Task: Find connections with filter location Paty do Alferes with filter topic #futurewith filter profile language French with filter current company Trinity Life Sciences with filter school KIET Group of Institutions with filter industry Waste Treatment and Disposal with filter service category Resume Writing with filter keywords title Life Coach
Action: Mouse moved to (236, 295)
Screenshot: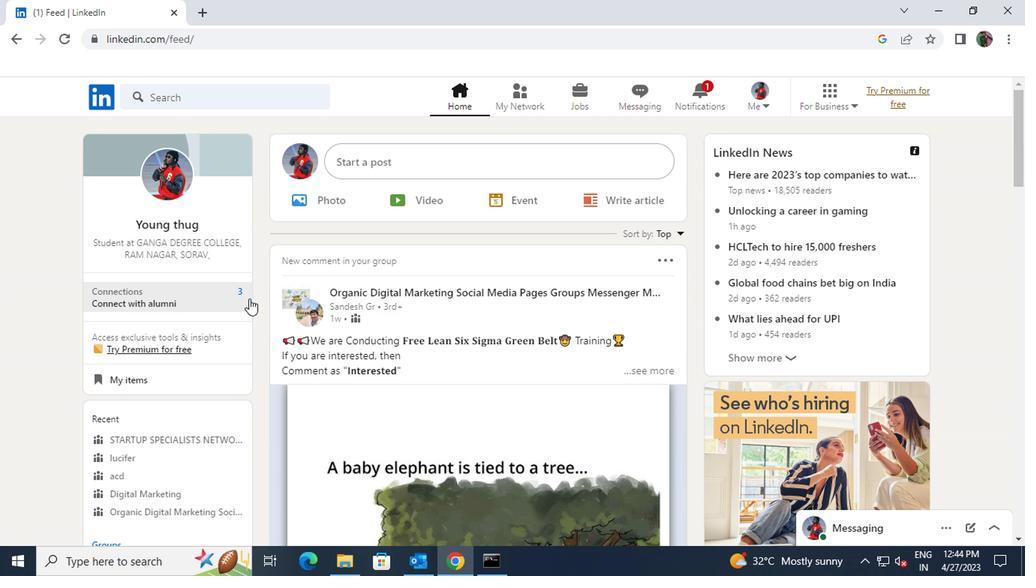 
Action: Mouse pressed left at (236, 295)
Screenshot: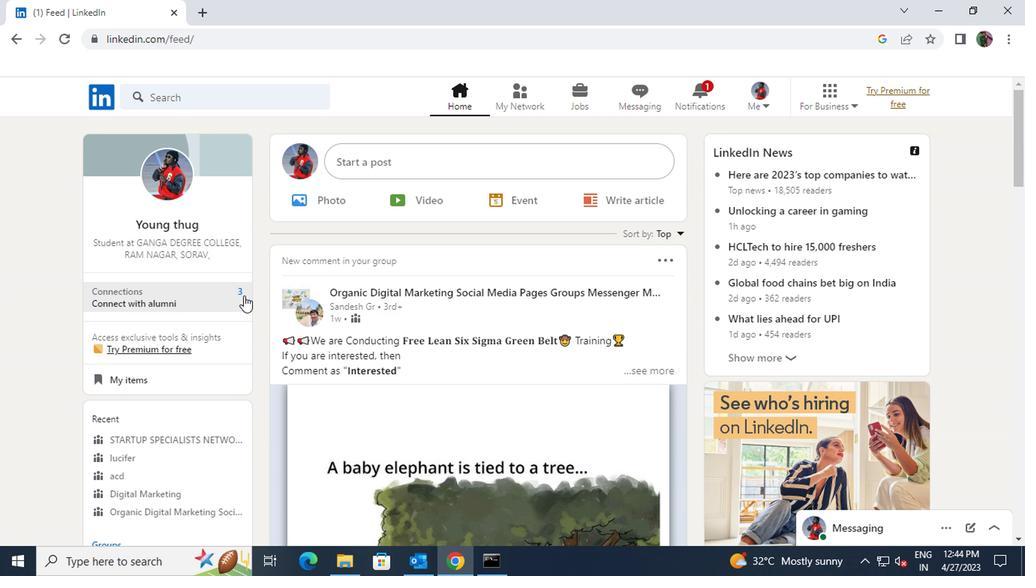 
Action: Mouse moved to (226, 184)
Screenshot: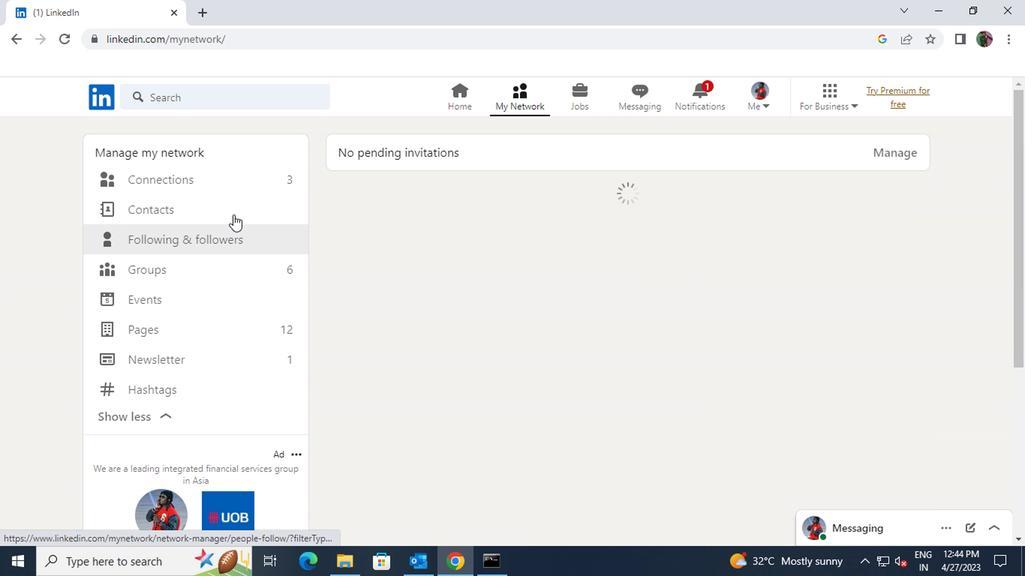 
Action: Mouse pressed left at (226, 184)
Screenshot: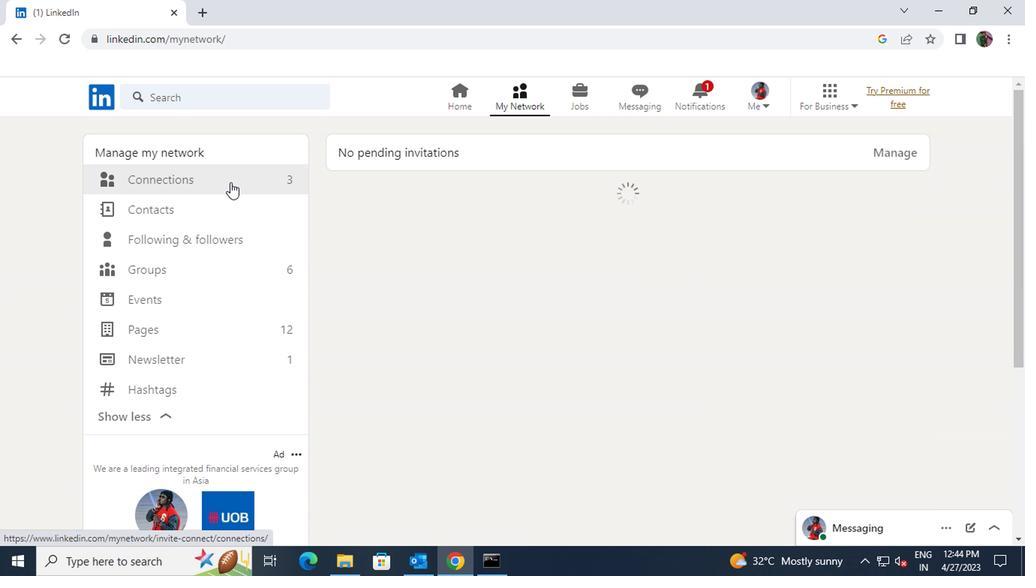 
Action: Mouse moved to (580, 178)
Screenshot: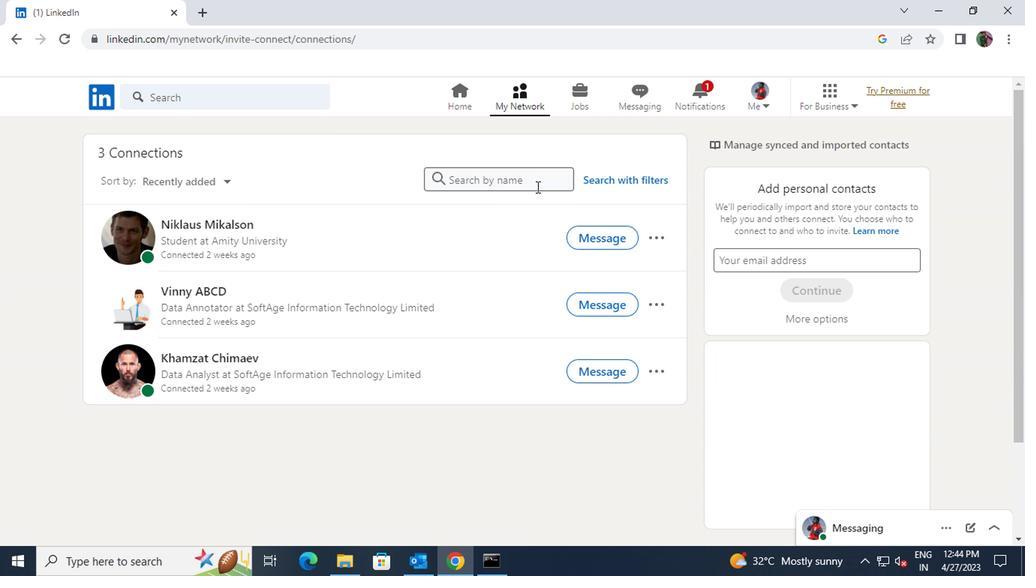
Action: Mouse pressed left at (580, 178)
Screenshot: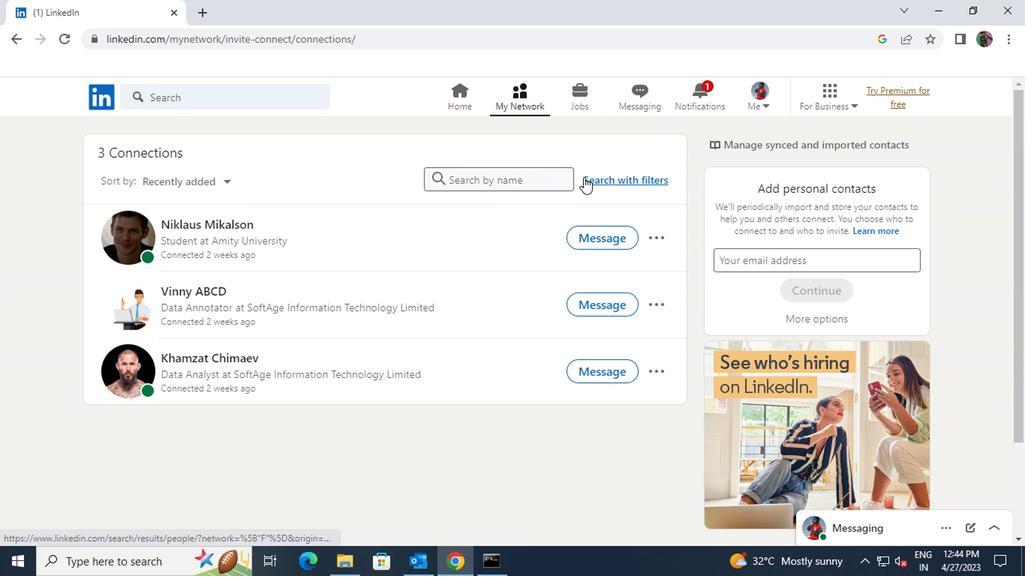 
Action: Mouse moved to (568, 141)
Screenshot: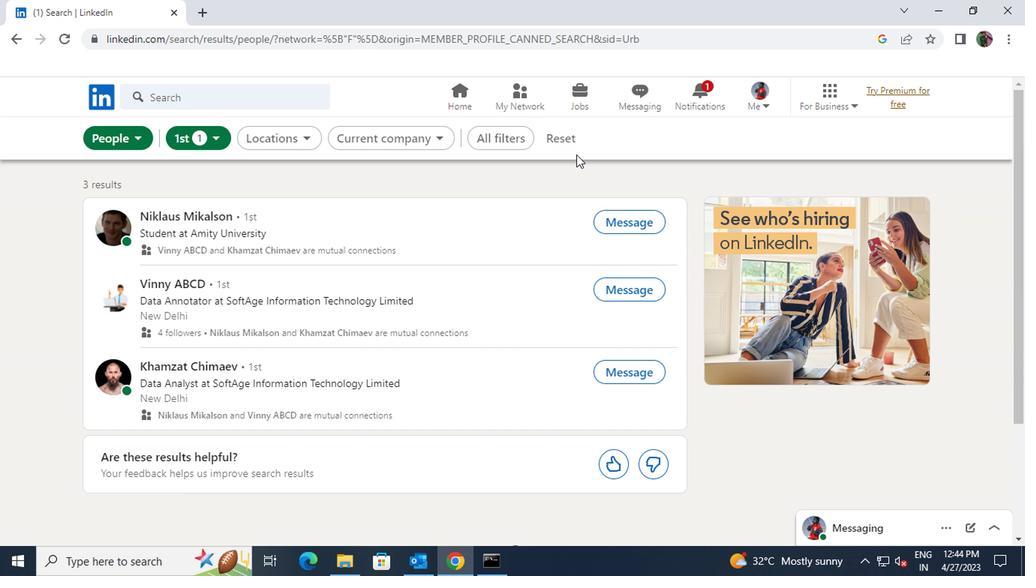 
Action: Mouse pressed left at (568, 141)
Screenshot: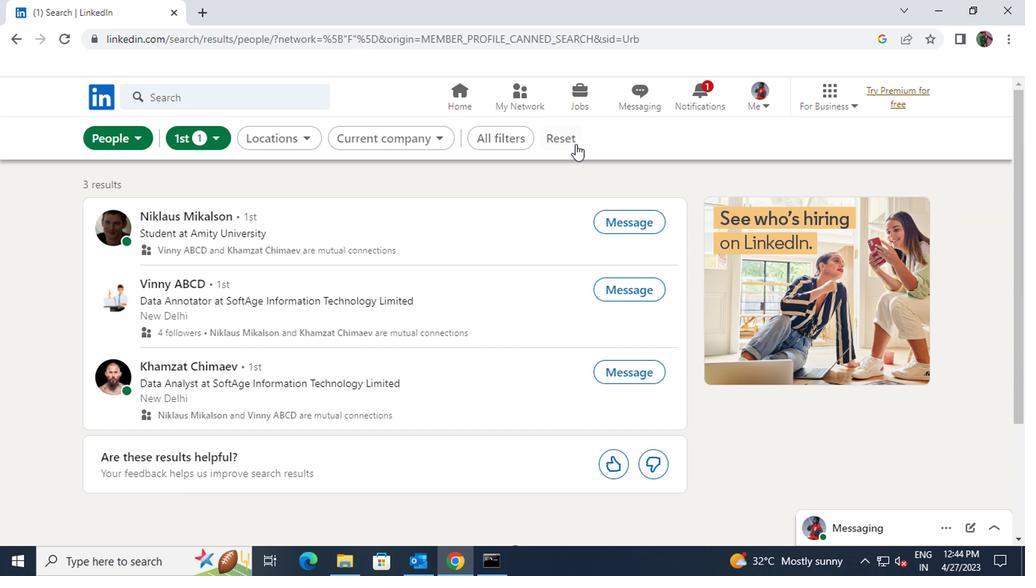 
Action: Mouse moved to (549, 137)
Screenshot: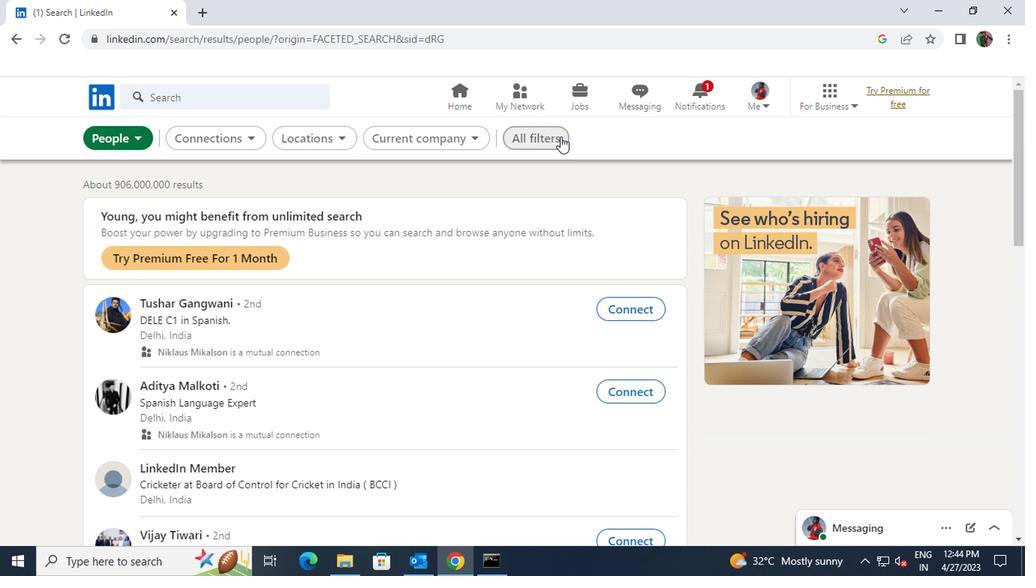 
Action: Mouse pressed left at (549, 137)
Screenshot: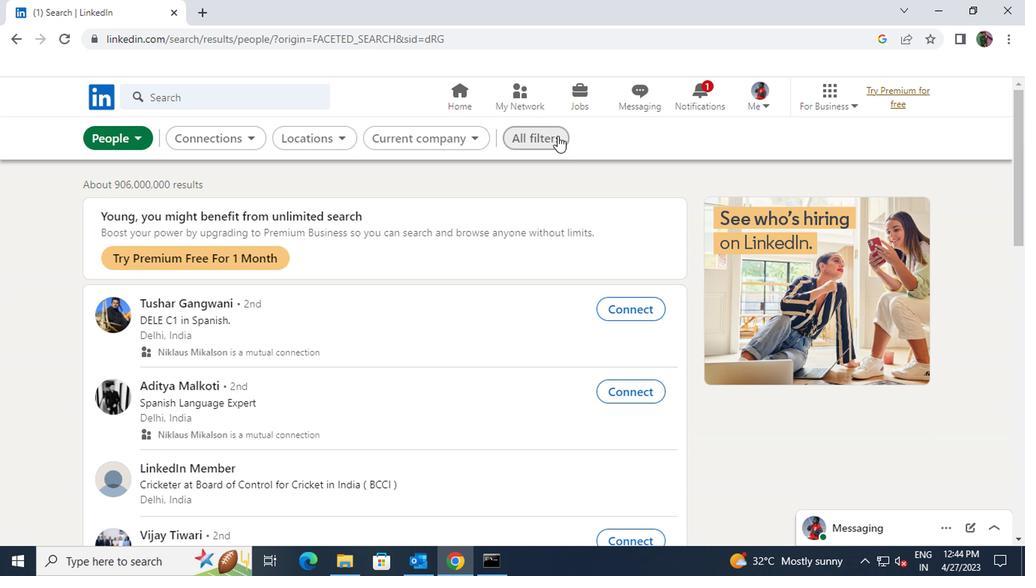 
Action: Mouse moved to (707, 289)
Screenshot: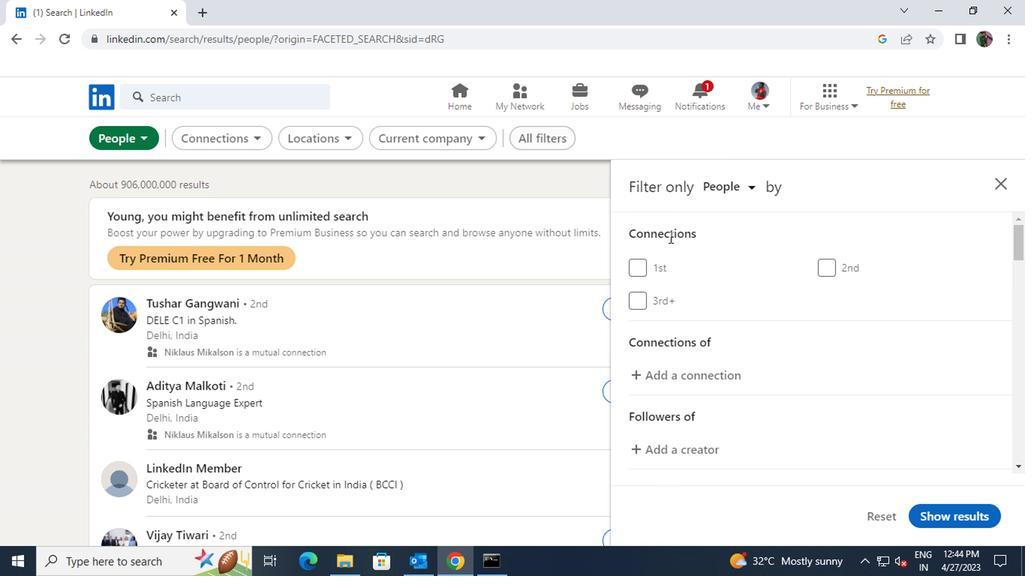 
Action: Mouse scrolled (707, 288) with delta (0, 0)
Screenshot: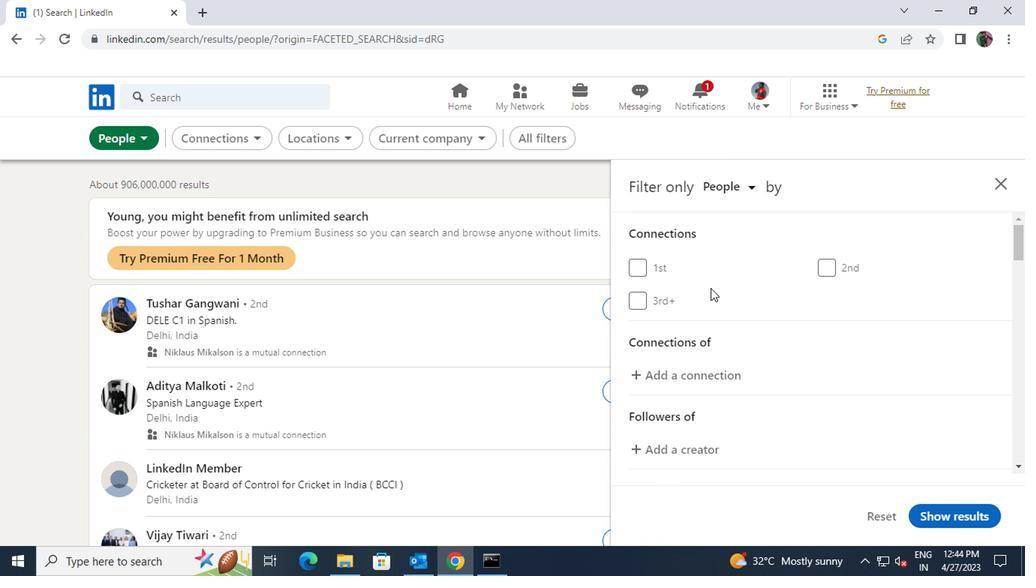 
Action: Mouse scrolled (707, 288) with delta (0, 0)
Screenshot: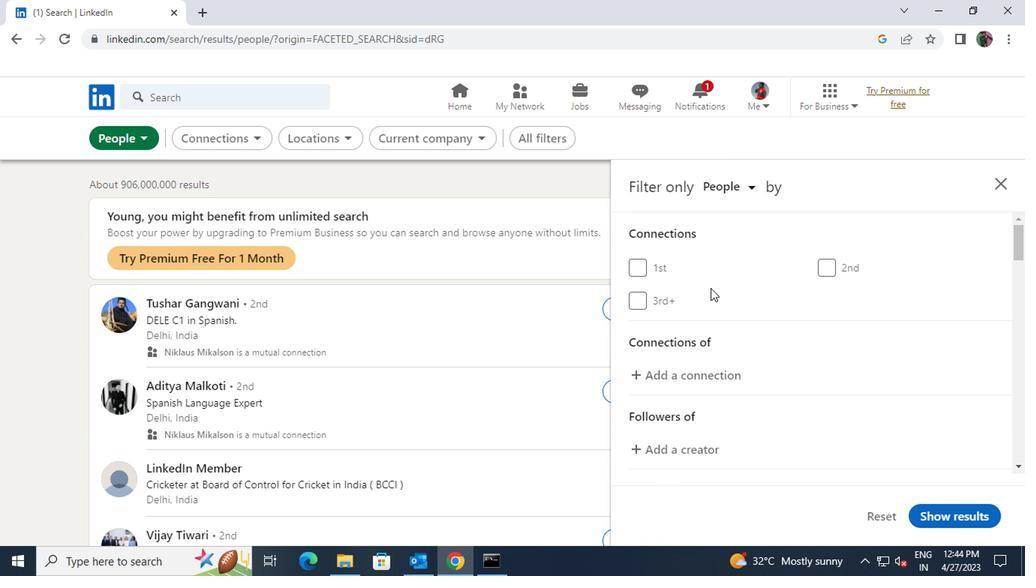 
Action: Mouse scrolled (707, 288) with delta (0, 0)
Screenshot: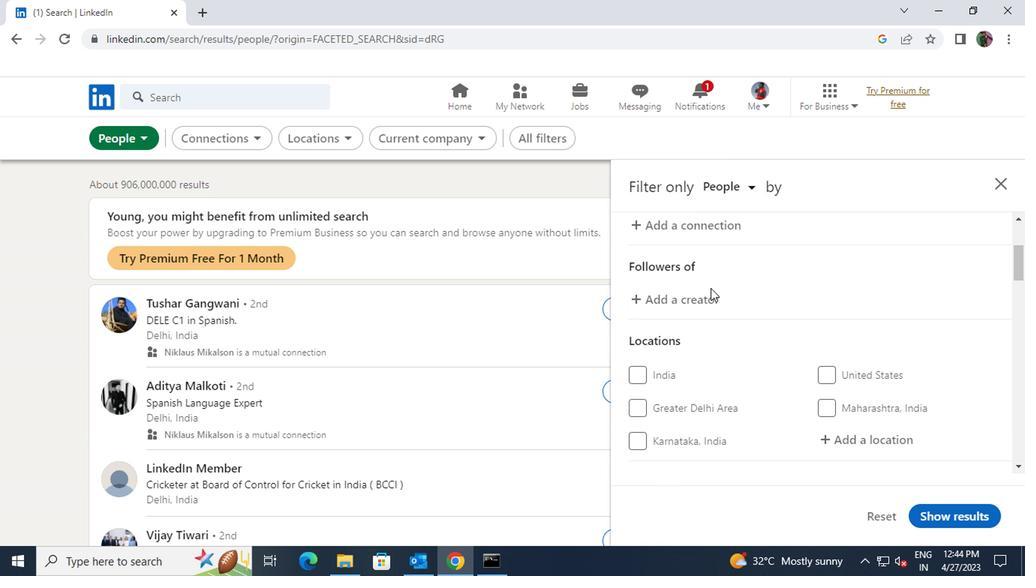 
Action: Mouse moved to (837, 361)
Screenshot: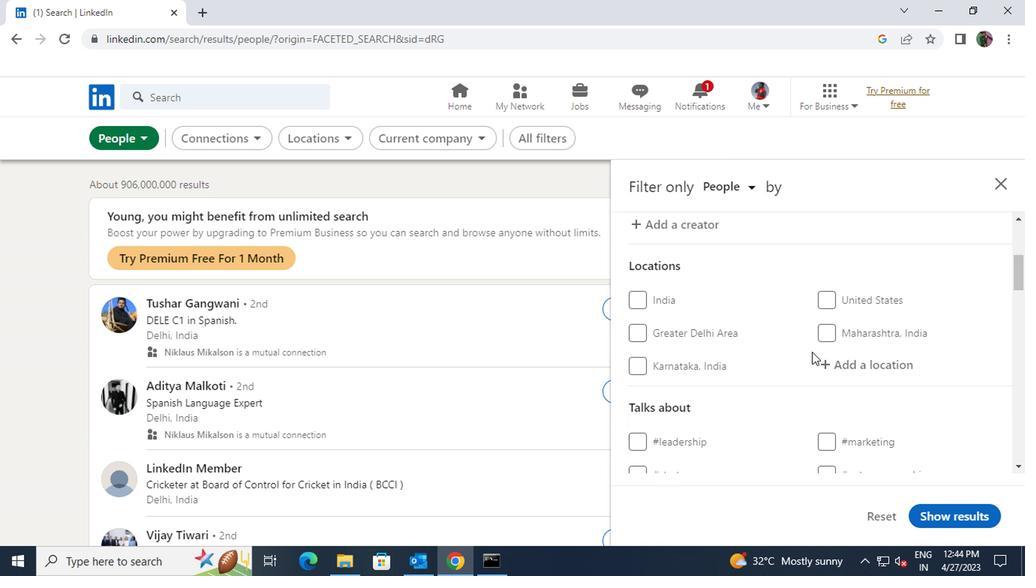 
Action: Mouse pressed left at (837, 361)
Screenshot: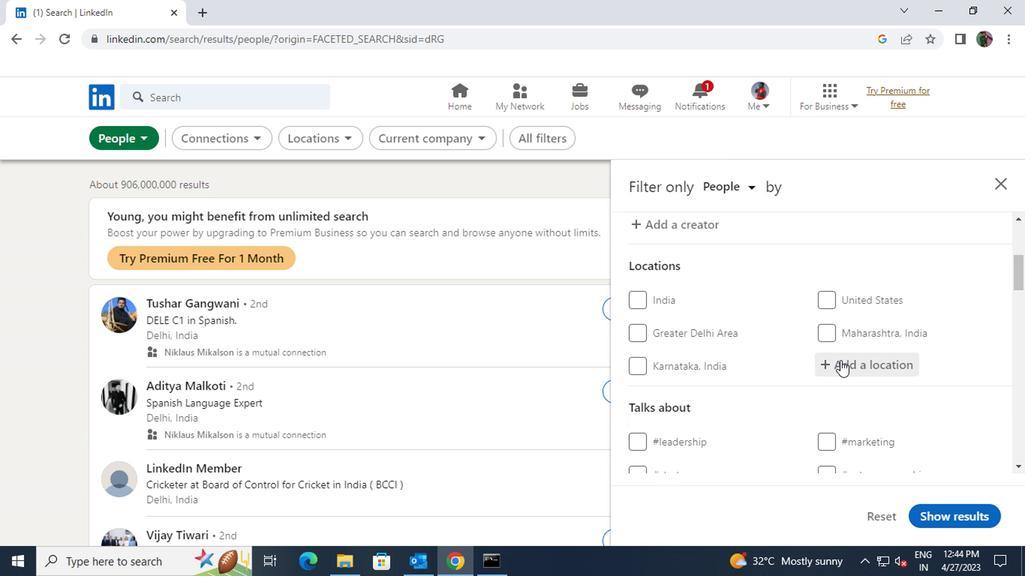 
Action: Key pressed <Key.shift>PATY<Key.space>DO<Key.space>AL
Screenshot: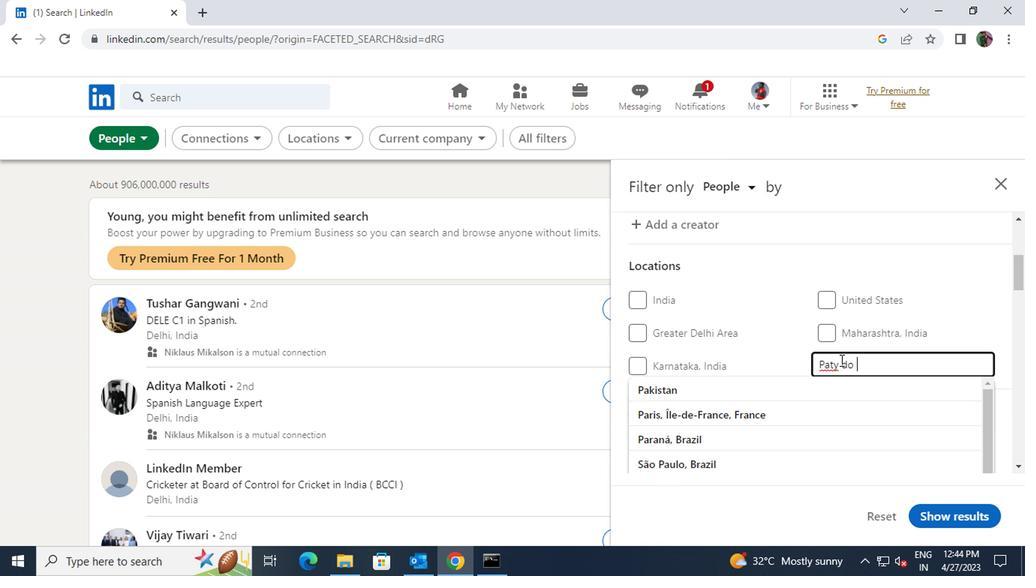
Action: Mouse moved to (815, 392)
Screenshot: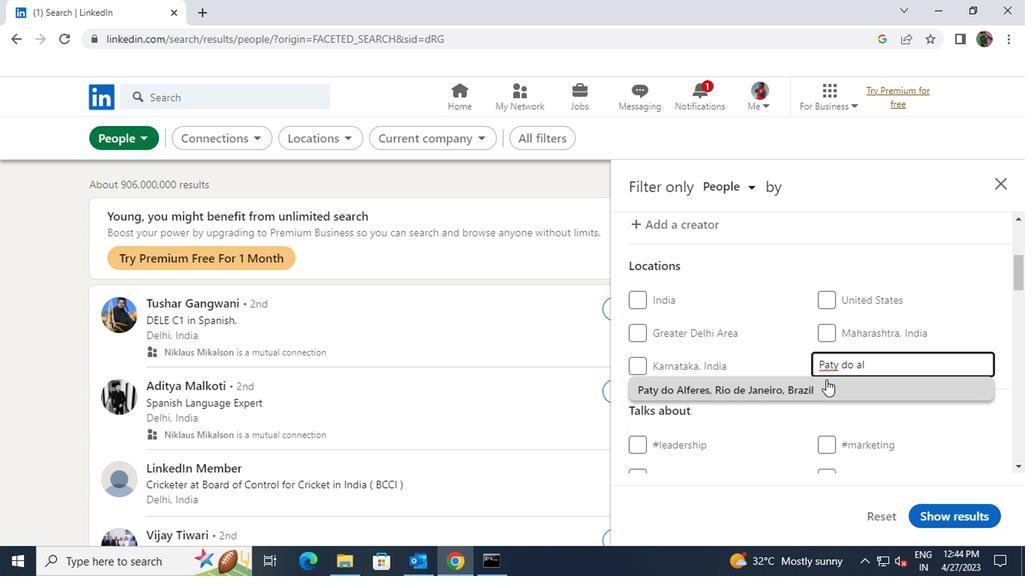 
Action: Mouse pressed left at (815, 392)
Screenshot: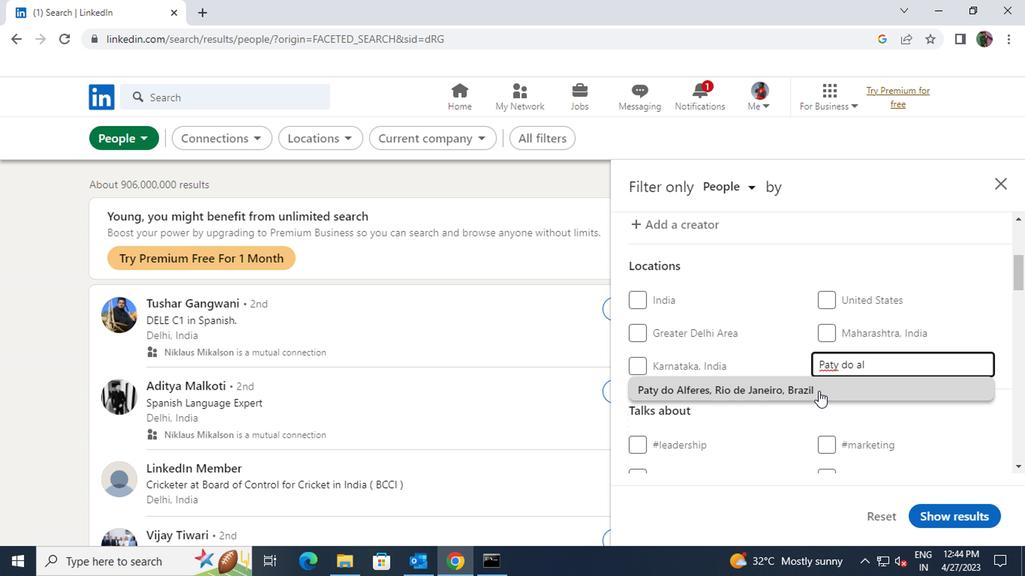 
Action: Mouse scrolled (815, 391) with delta (0, -1)
Screenshot: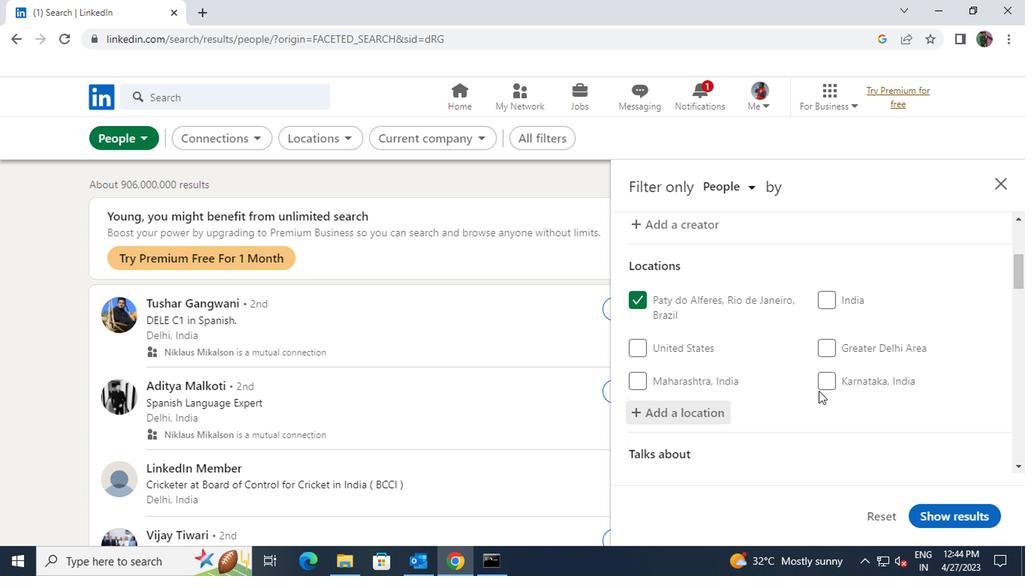 
Action: Mouse moved to (815, 381)
Screenshot: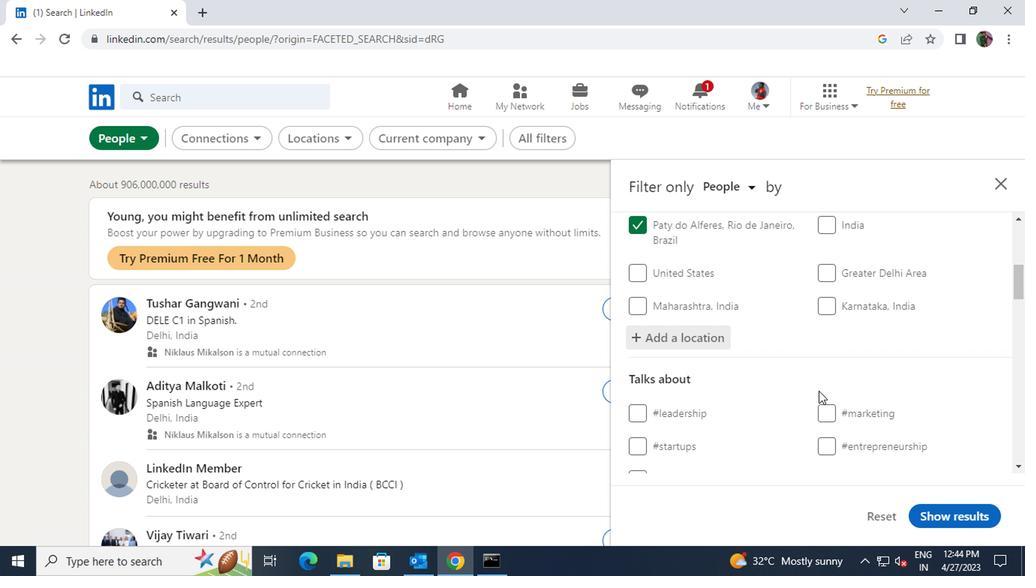 
Action: Mouse scrolled (815, 380) with delta (0, 0)
Screenshot: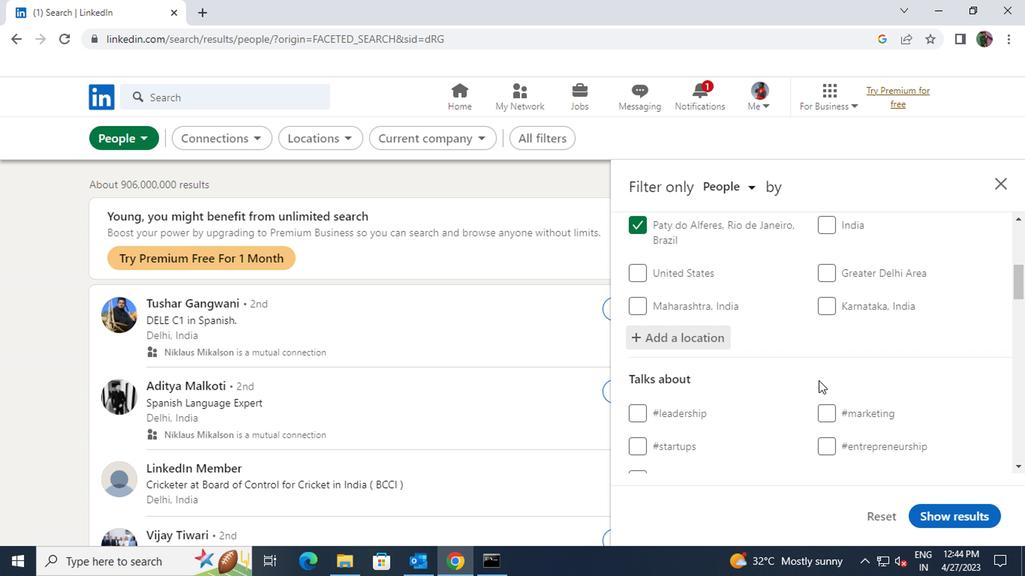 
Action: Mouse scrolled (815, 380) with delta (0, 0)
Screenshot: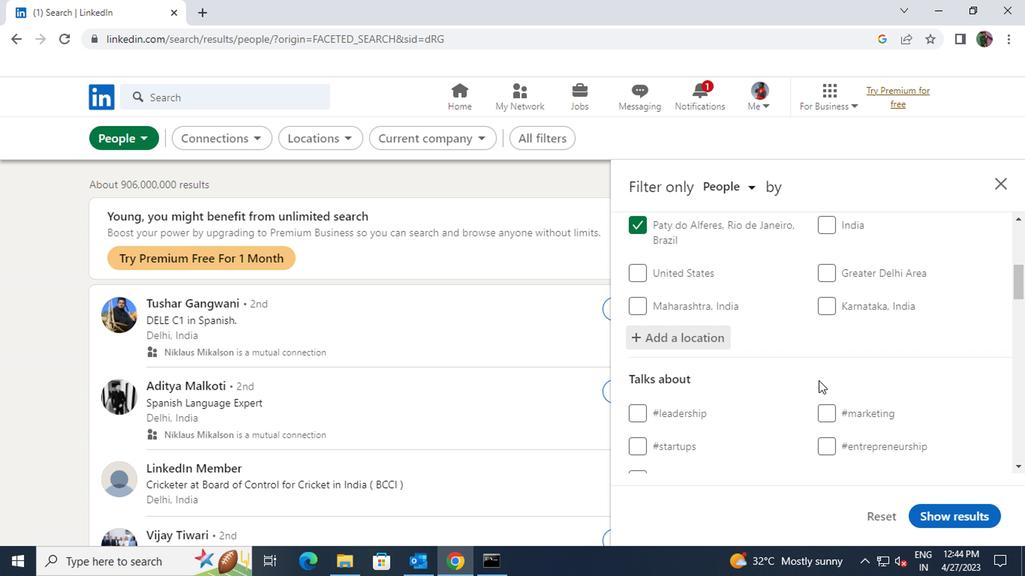 
Action: Mouse moved to (838, 331)
Screenshot: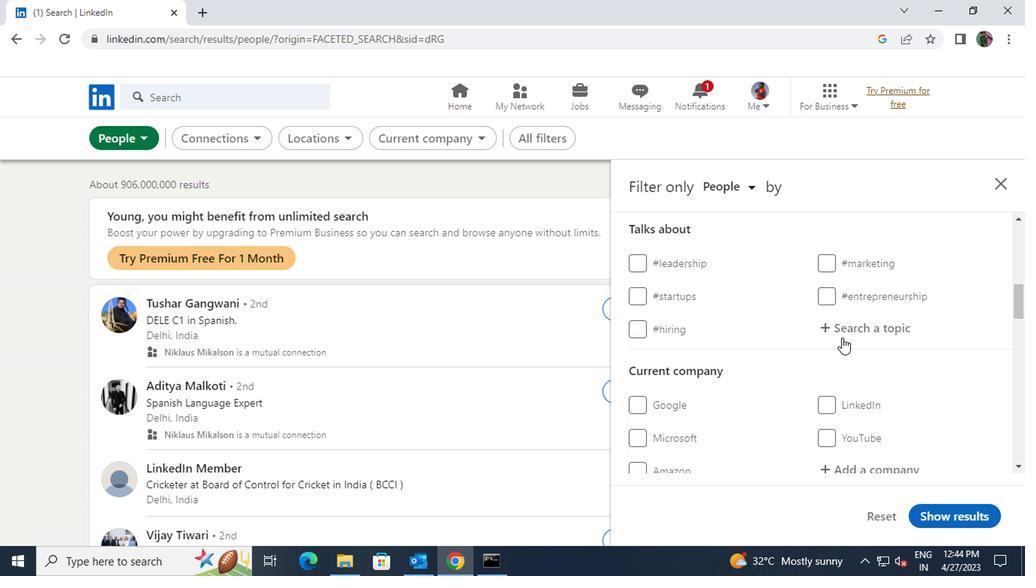 
Action: Mouse pressed left at (838, 331)
Screenshot: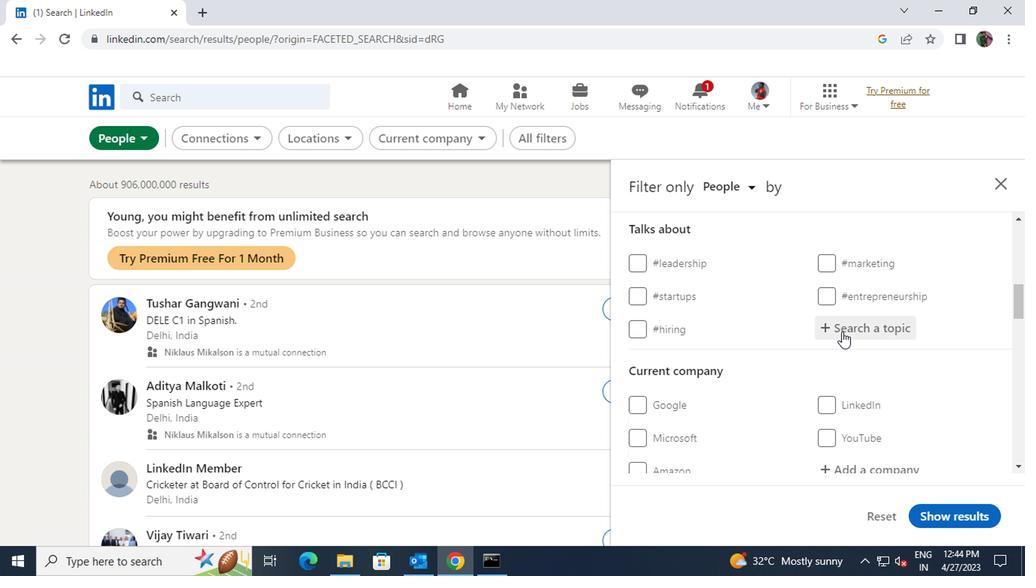 
Action: Key pressed <Key.shift><Key.shift><Key.shift><Key.shift><Key.shift><Key.shift><Key.shift><Key.shift><Key.shift>#<Key.shift>FUTUREWITH
Screenshot: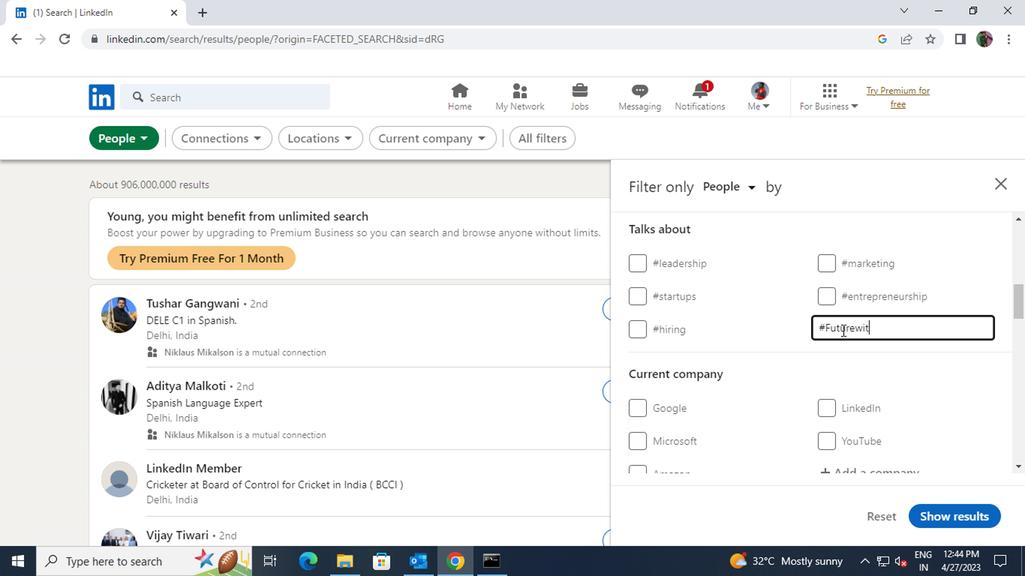 
Action: Mouse scrolled (838, 330) with delta (0, -1)
Screenshot: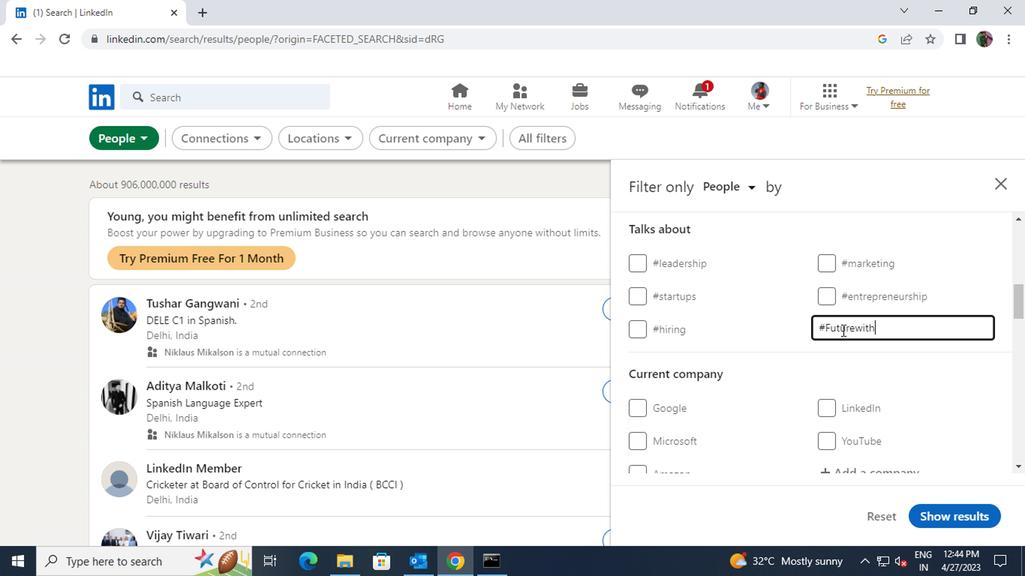 
Action: Mouse scrolled (838, 330) with delta (0, -1)
Screenshot: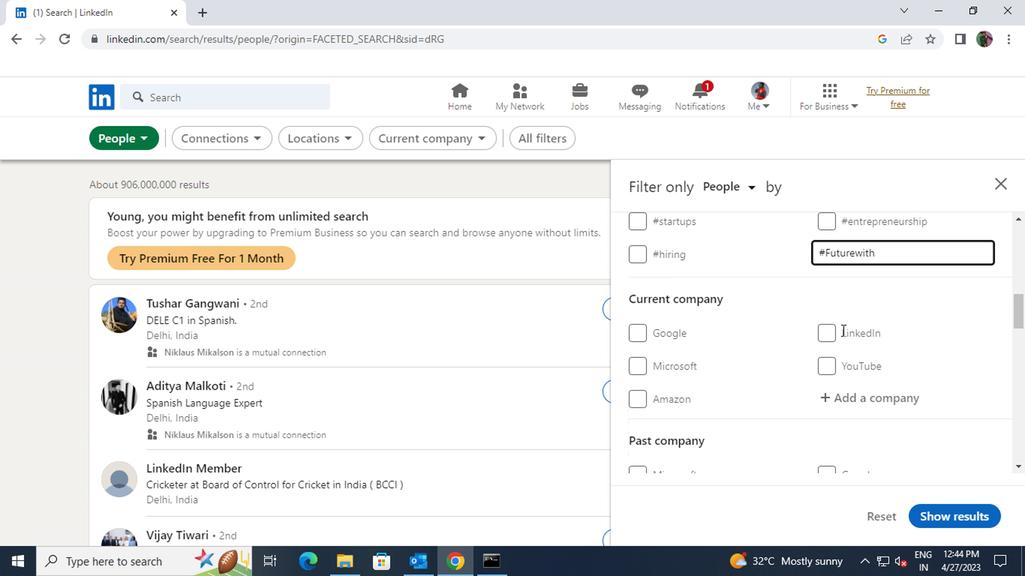 
Action: Mouse moved to (838, 318)
Screenshot: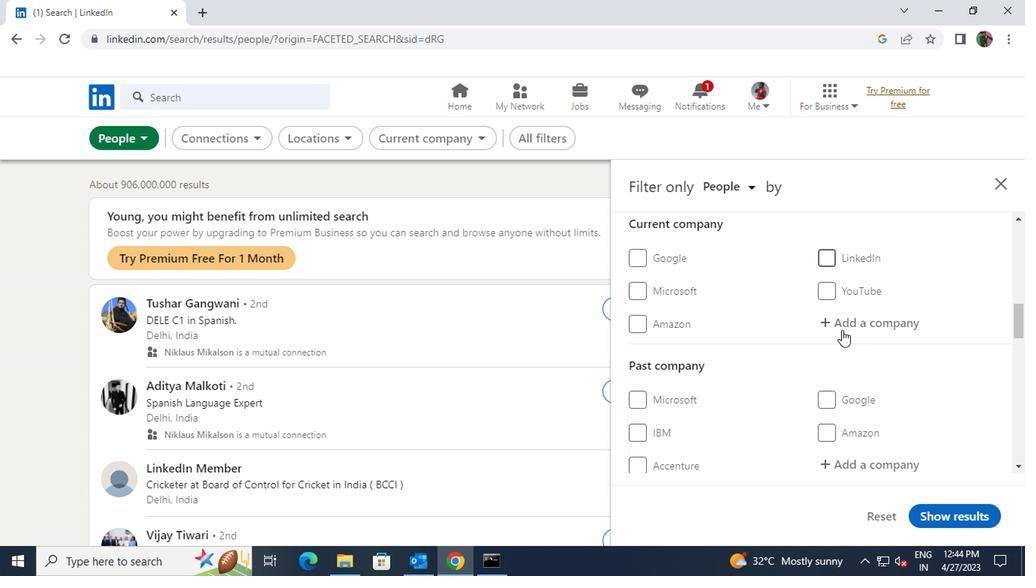 
Action: Mouse pressed left at (838, 318)
Screenshot: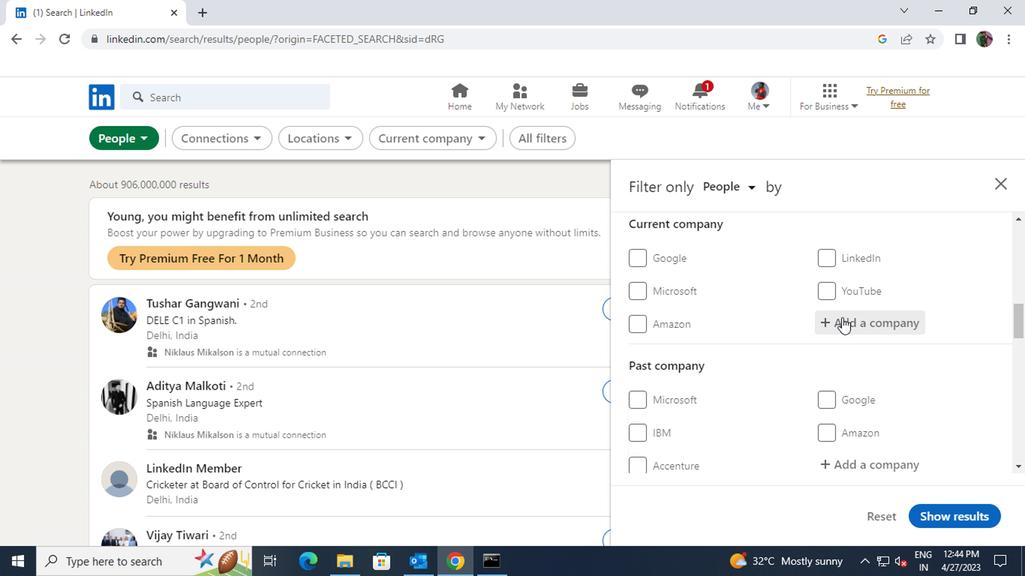 
Action: Key pressed <Key.shift><Key.shift>TR
Screenshot: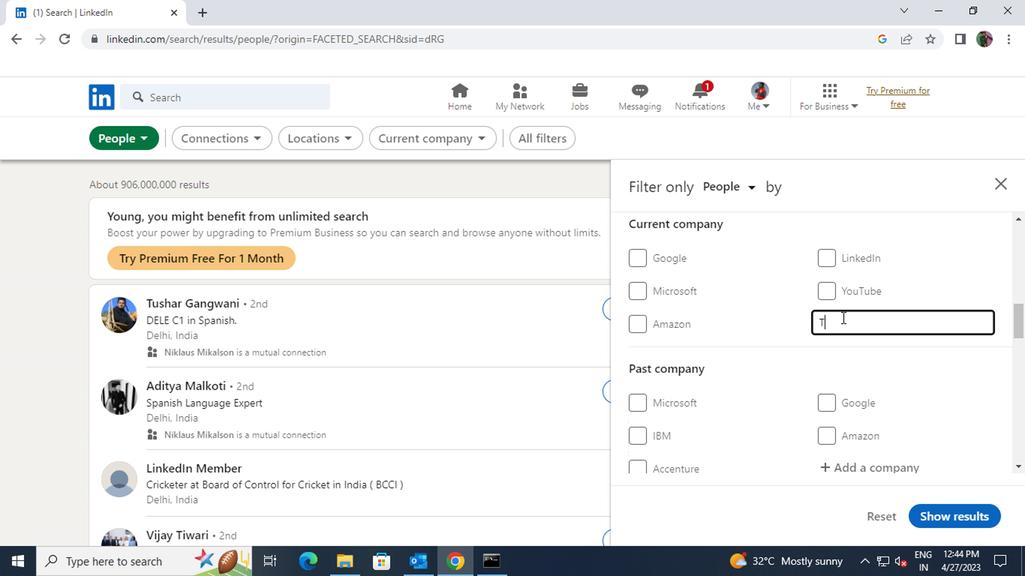 
Action: Mouse moved to (838, 317)
Screenshot: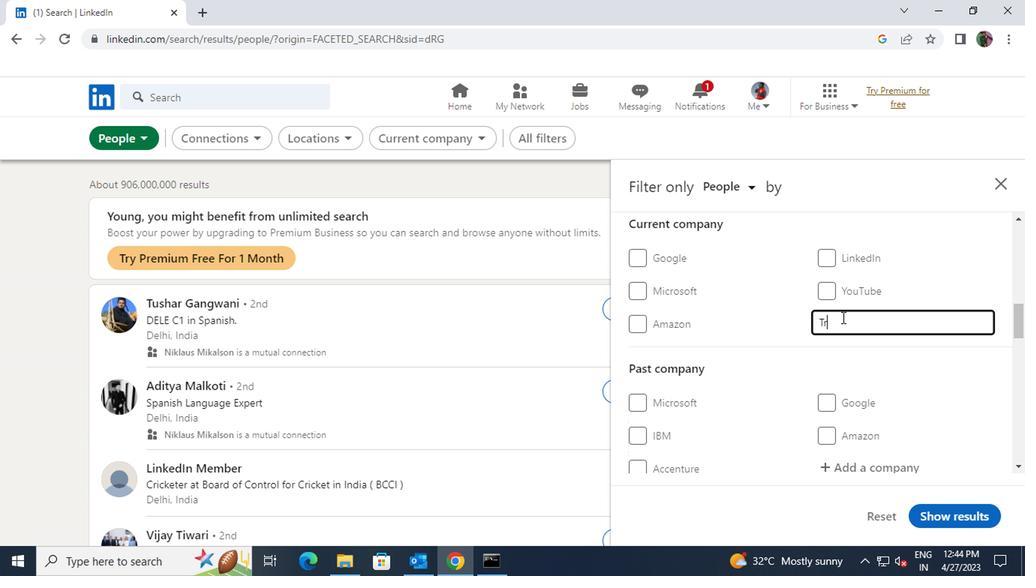 
Action: Key pressed INITY<Key.space>LIFE
Screenshot: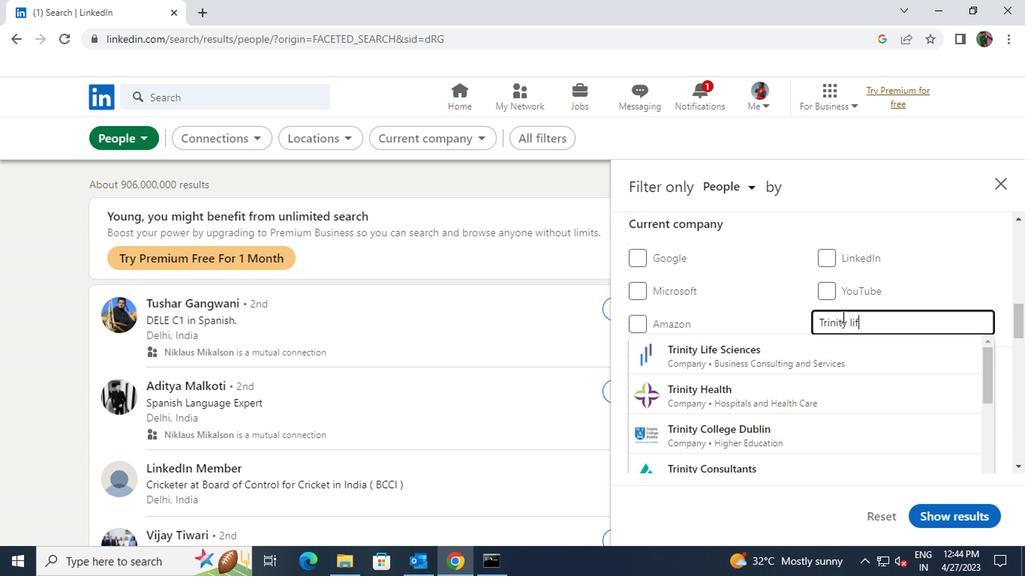 
Action: Mouse moved to (831, 353)
Screenshot: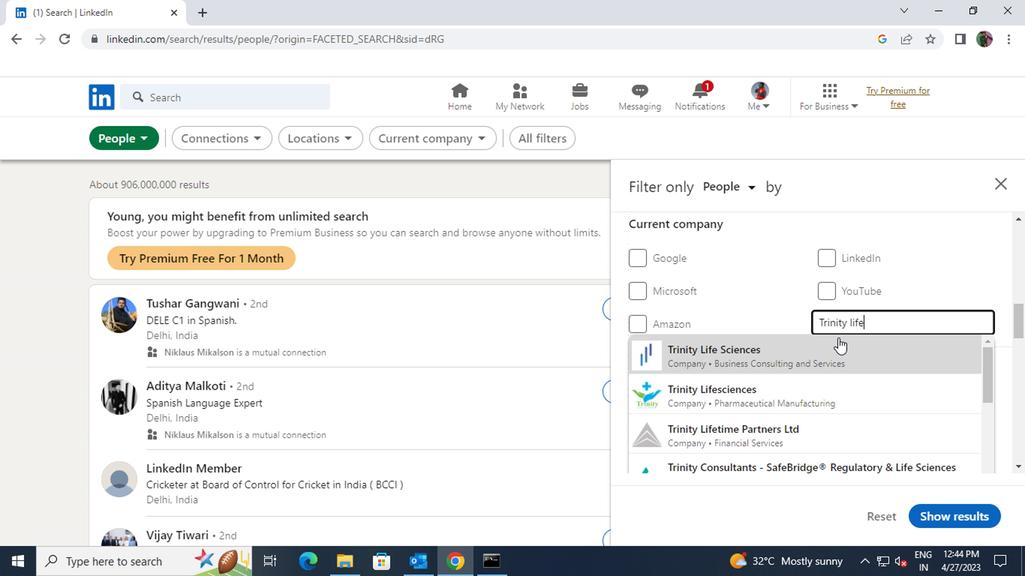 
Action: Mouse pressed left at (831, 353)
Screenshot: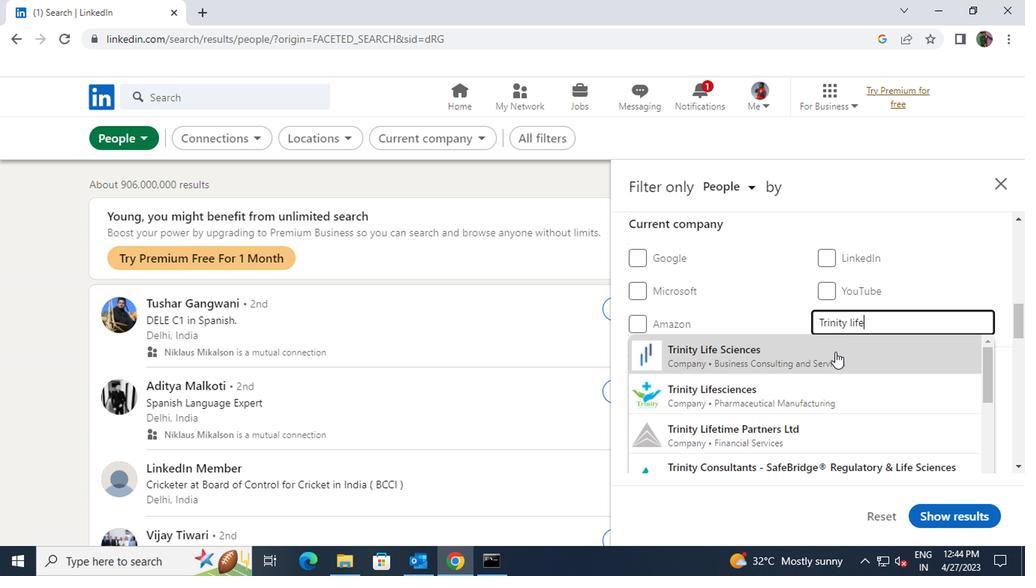 
Action: Mouse moved to (829, 355)
Screenshot: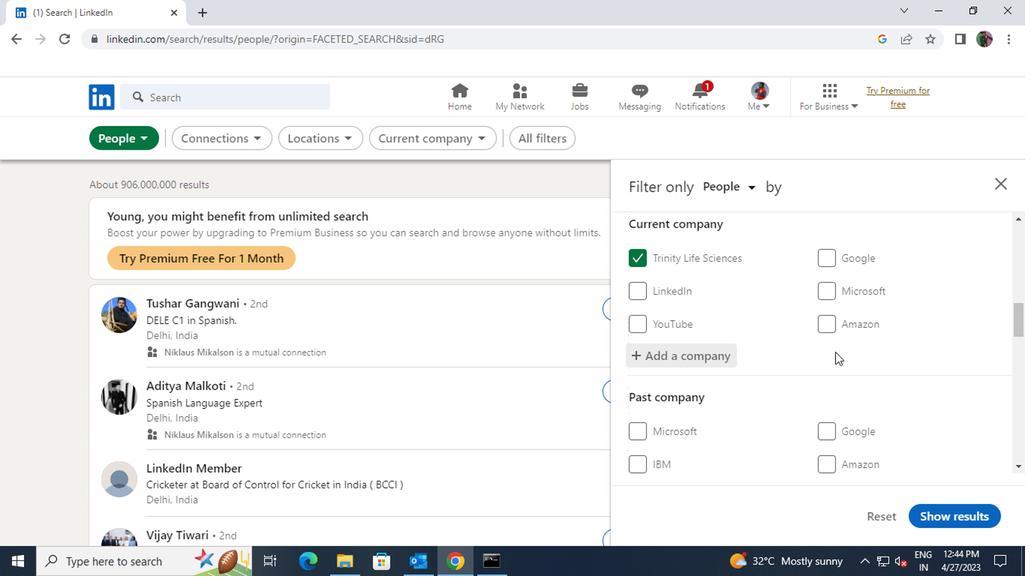 
Action: Mouse scrolled (829, 354) with delta (0, 0)
Screenshot: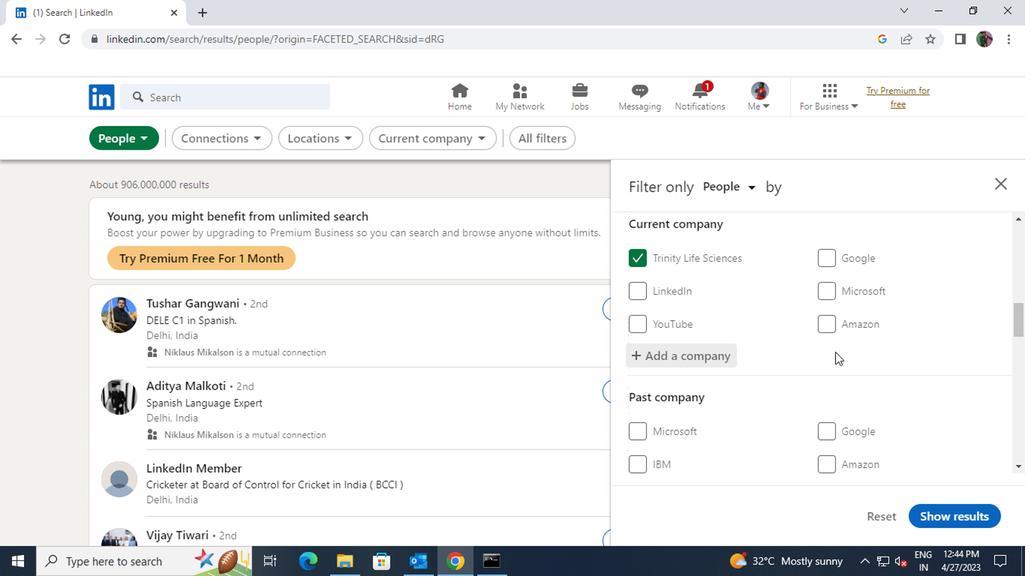 
Action: Mouse scrolled (829, 354) with delta (0, 0)
Screenshot: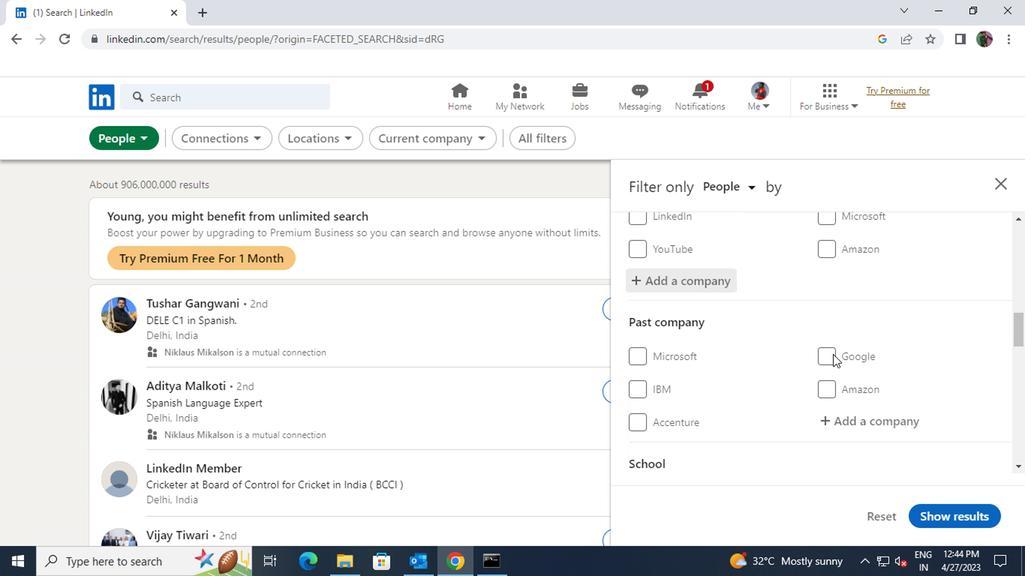 
Action: Mouse scrolled (829, 354) with delta (0, 0)
Screenshot: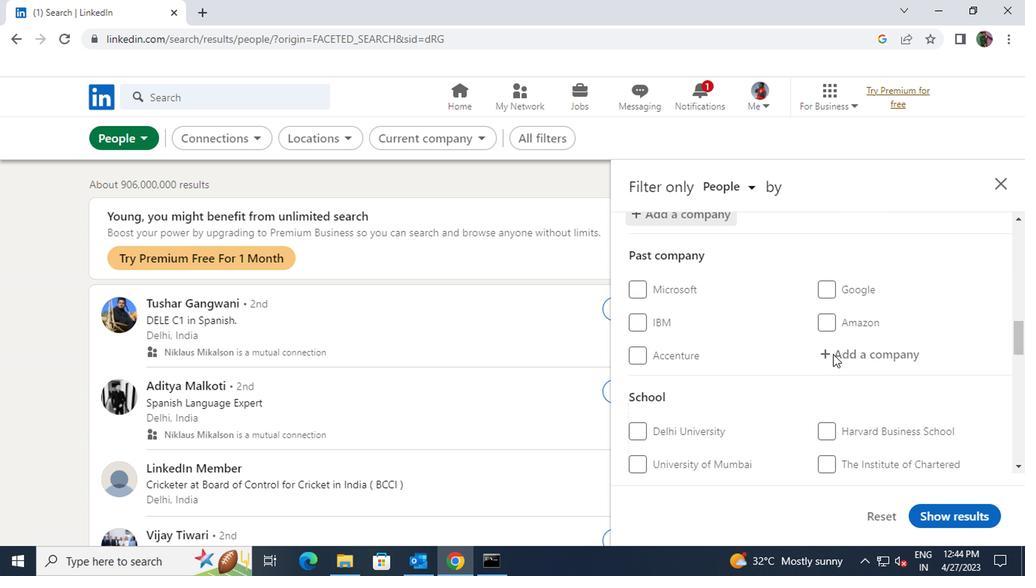 
Action: Mouse scrolled (829, 354) with delta (0, 0)
Screenshot: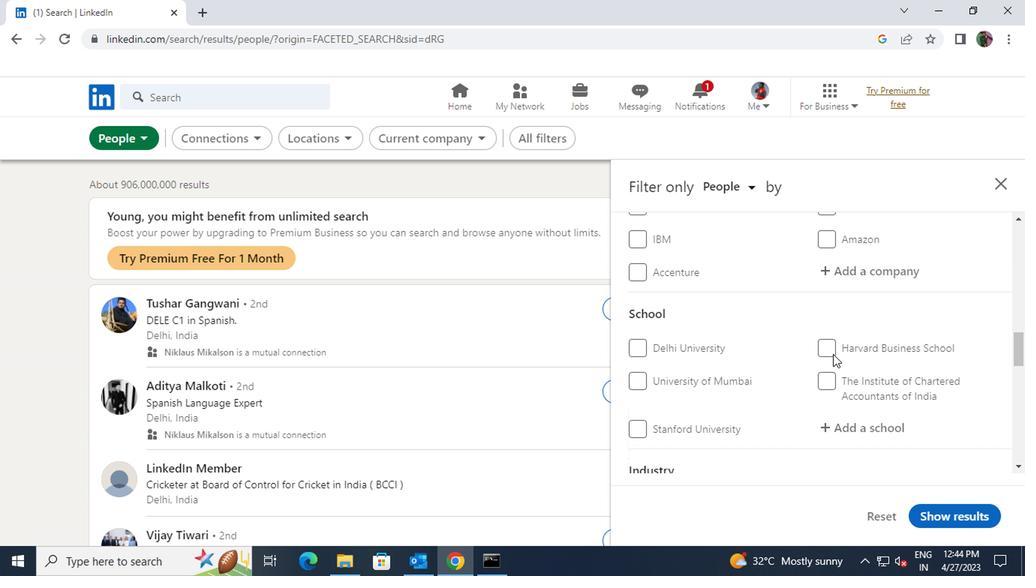 
Action: Mouse pressed left at (829, 355)
Screenshot: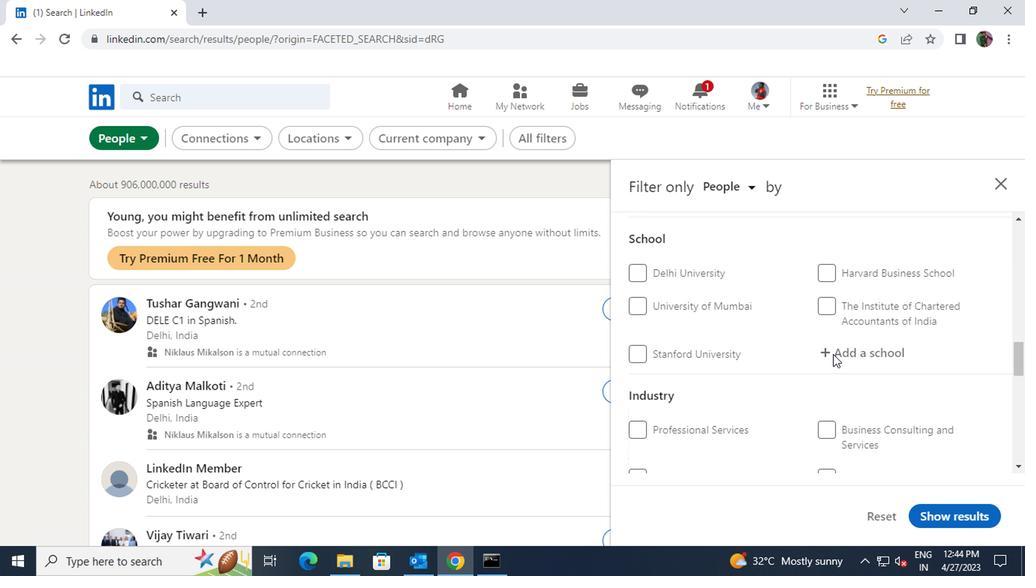 
Action: Key pressed <Key.shift>KIET
Screenshot: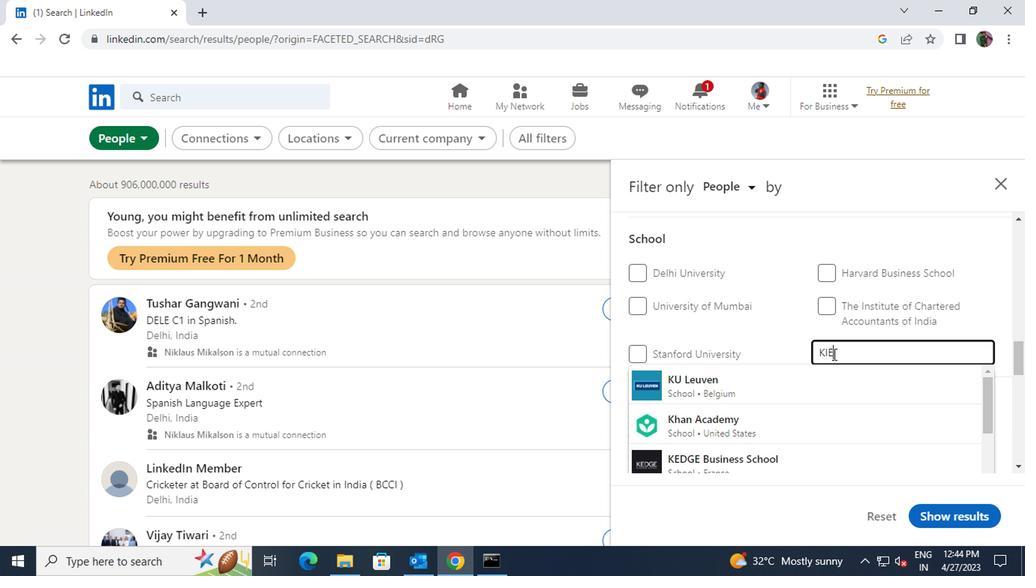 
Action: Mouse moved to (807, 372)
Screenshot: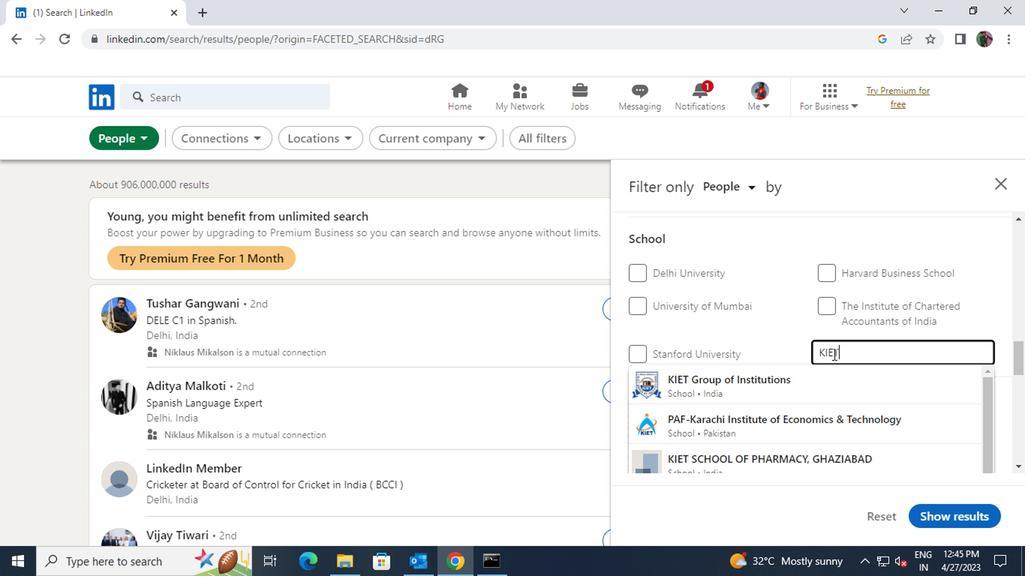 
Action: Mouse pressed left at (807, 372)
Screenshot: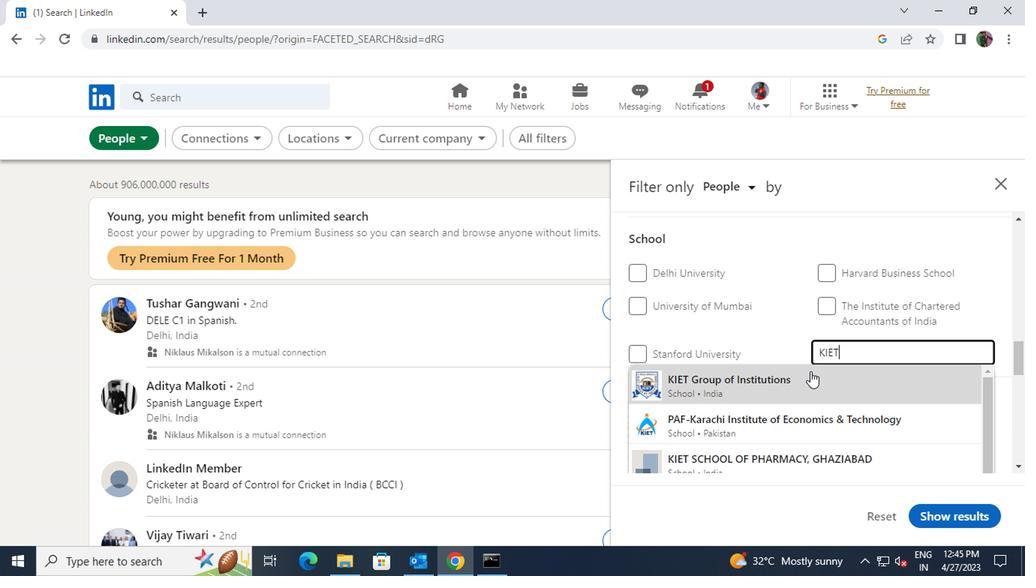 
Action: Mouse scrolled (807, 371) with delta (0, 0)
Screenshot: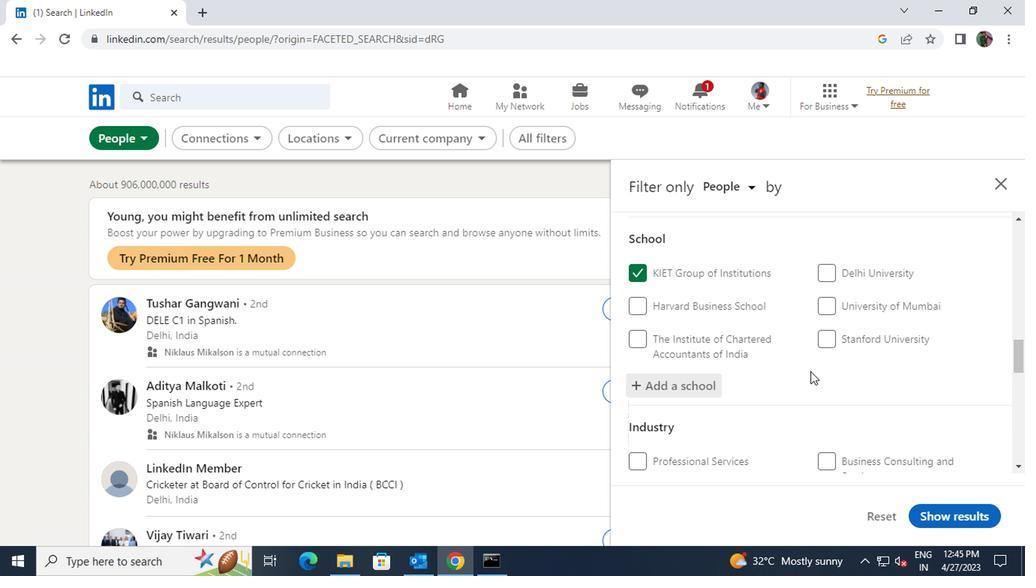 
Action: Mouse scrolled (807, 371) with delta (0, 0)
Screenshot: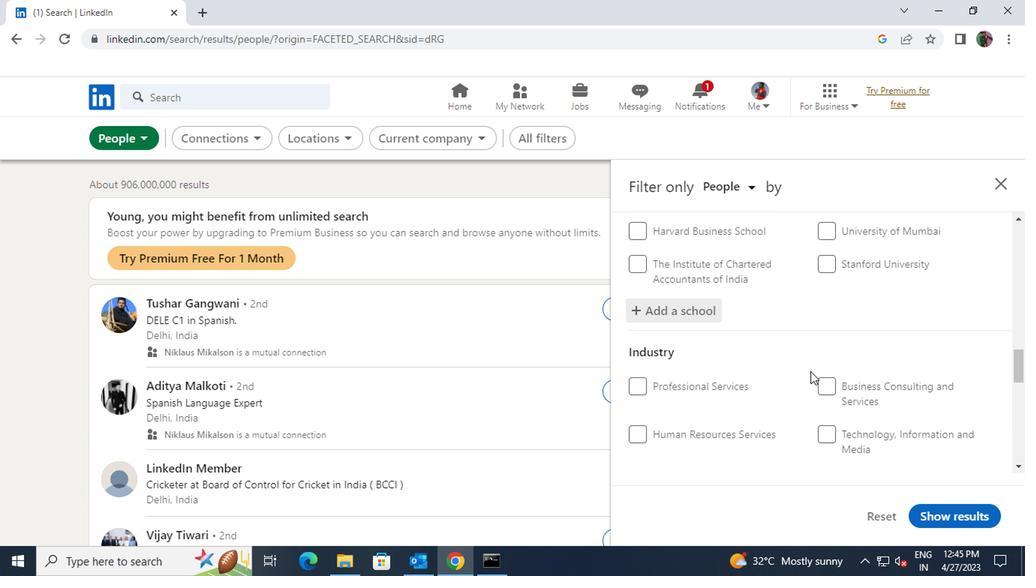 
Action: Mouse moved to (848, 402)
Screenshot: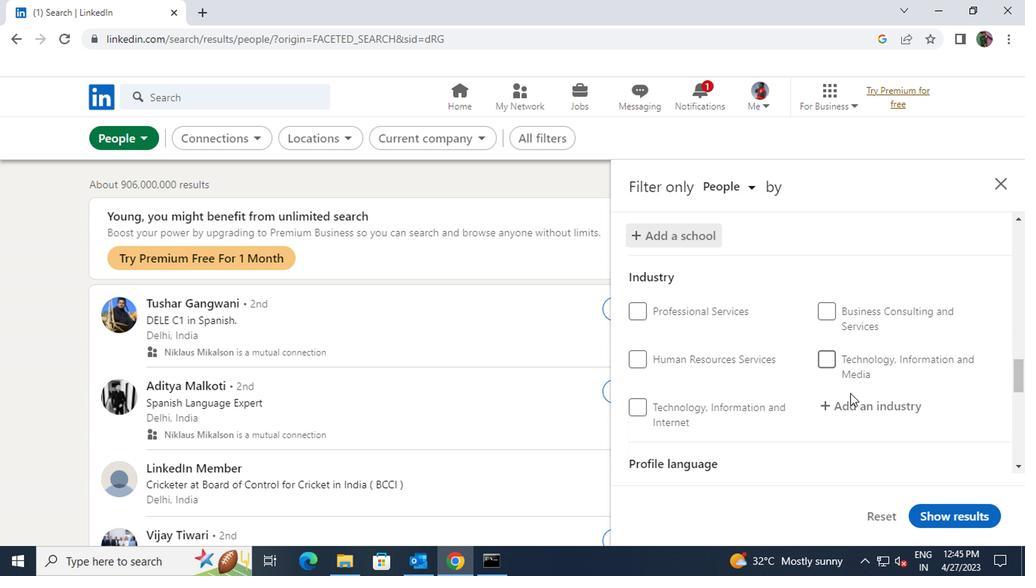 
Action: Mouse pressed left at (848, 402)
Screenshot: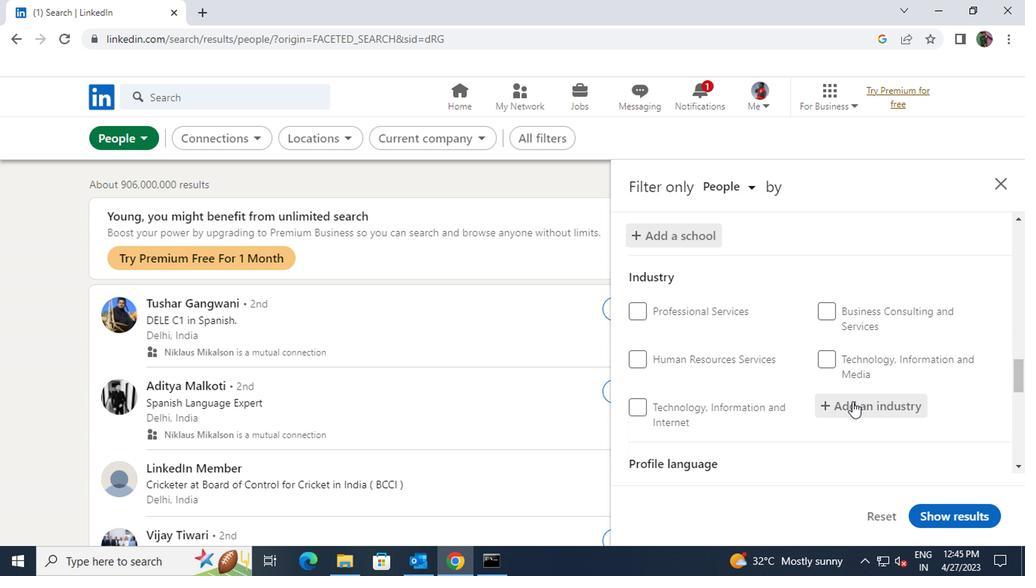 
Action: Key pressed <Key.shift>WASTE<Key.space>
Screenshot: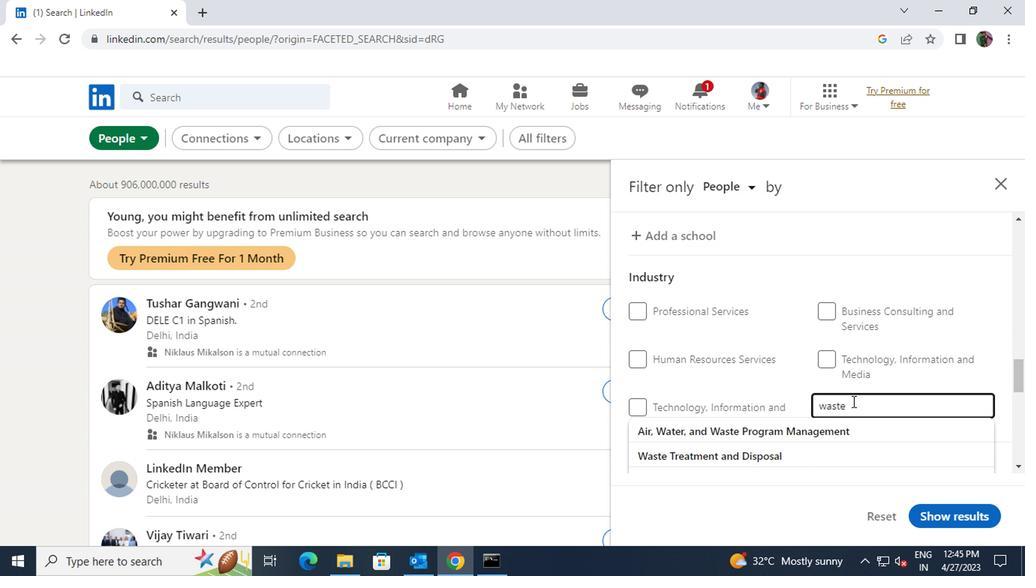 
Action: Mouse moved to (848, 452)
Screenshot: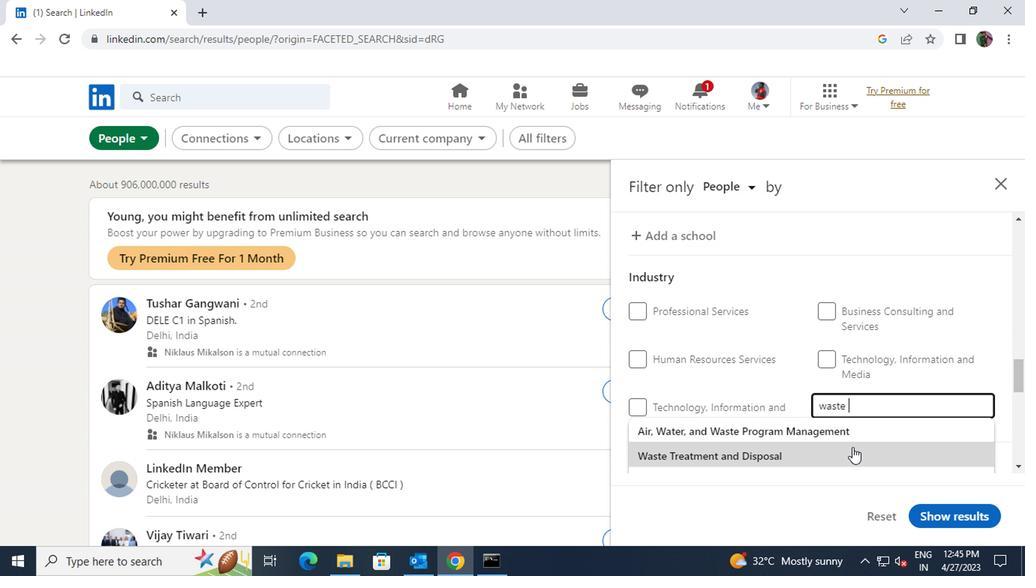 
Action: Mouse pressed left at (848, 452)
Screenshot: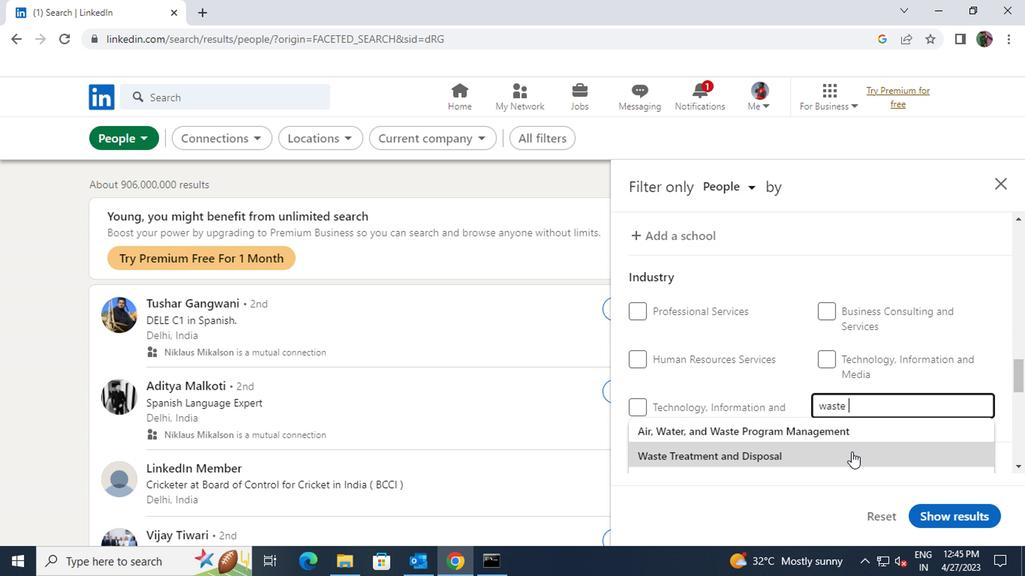 
Action: Mouse moved to (847, 452)
Screenshot: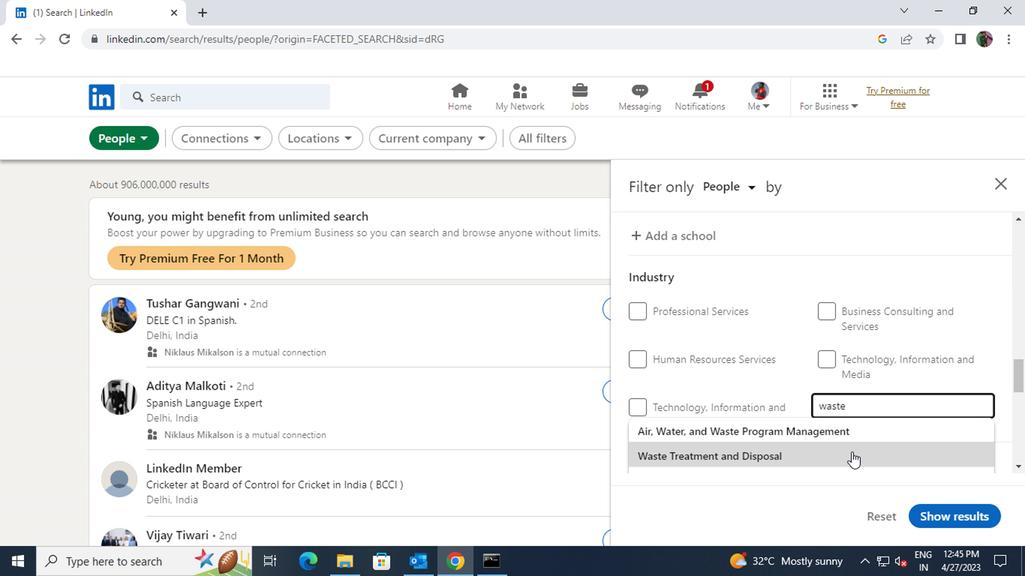
Action: Mouse scrolled (847, 452) with delta (0, 0)
Screenshot: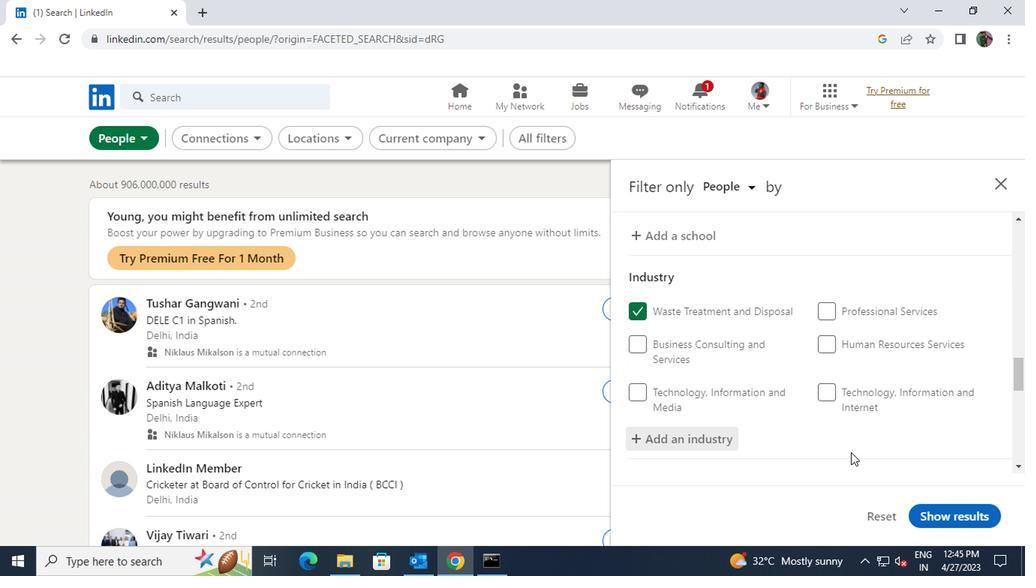 
Action: Mouse scrolled (847, 452) with delta (0, 0)
Screenshot: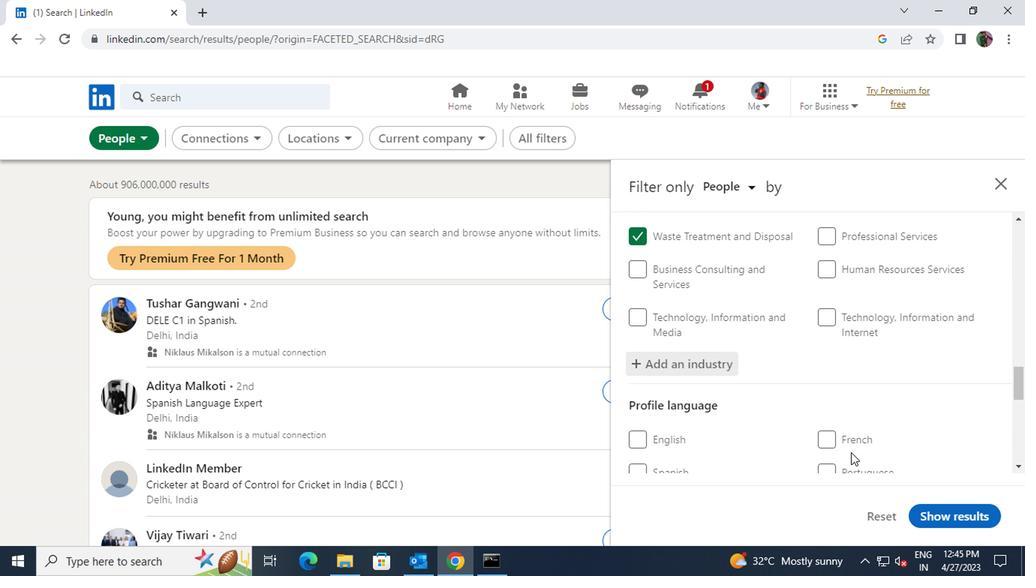 
Action: Mouse moved to (824, 364)
Screenshot: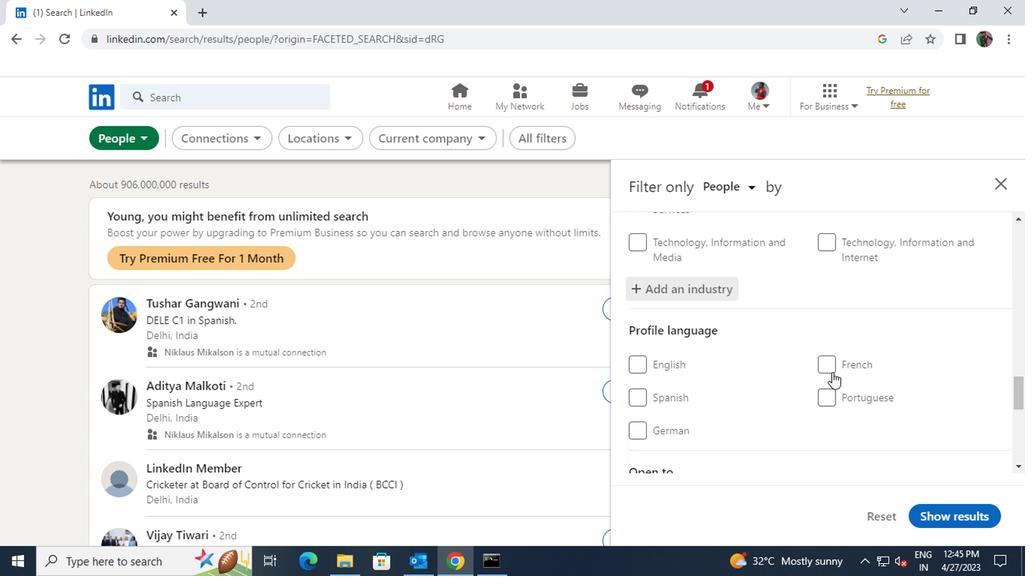 
Action: Mouse pressed left at (824, 364)
Screenshot: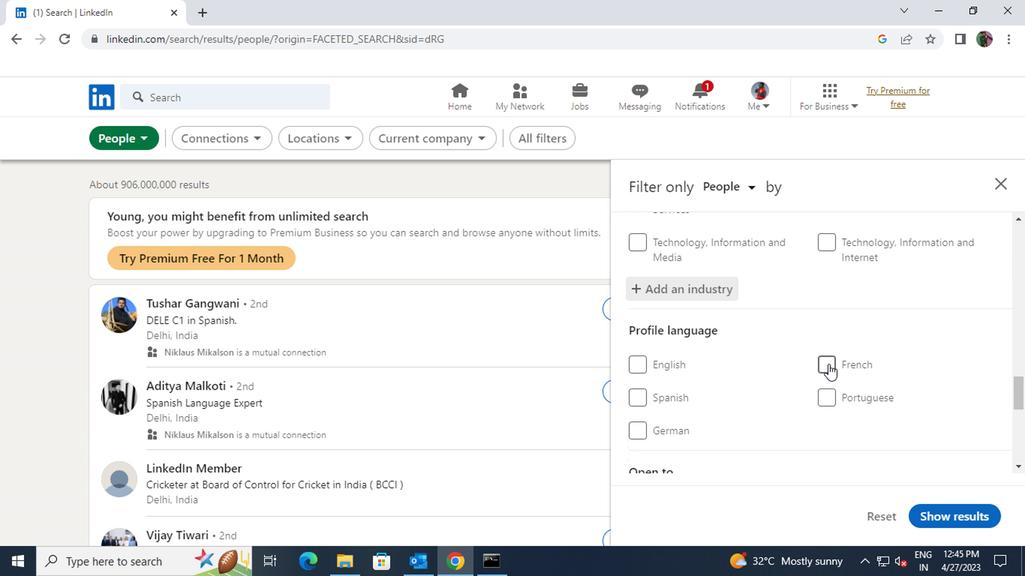 
Action: Mouse moved to (786, 422)
Screenshot: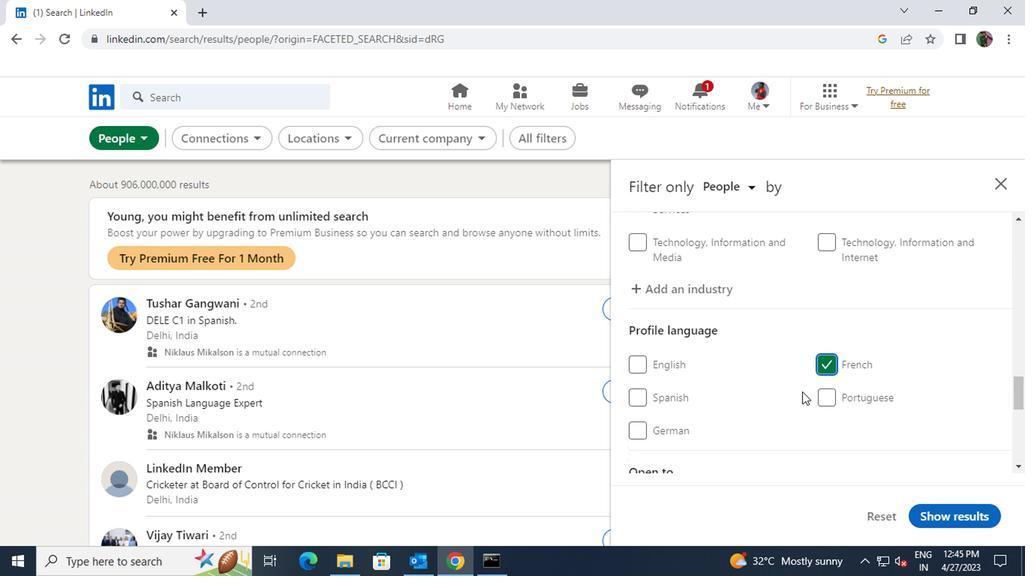 
Action: Mouse scrolled (786, 421) with delta (0, 0)
Screenshot: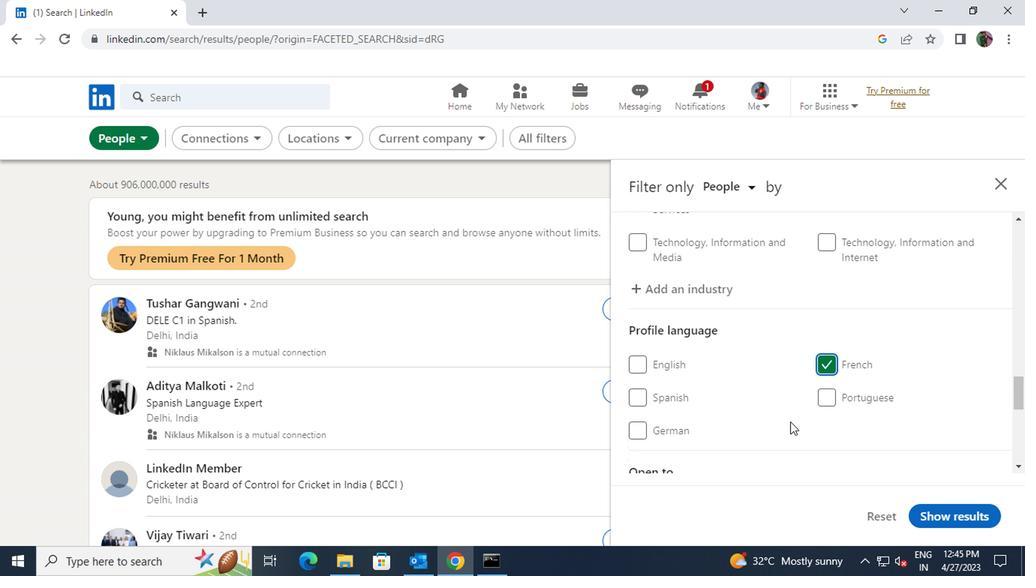 
Action: Mouse scrolled (786, 421) with delta (0, 0)
Screenshot: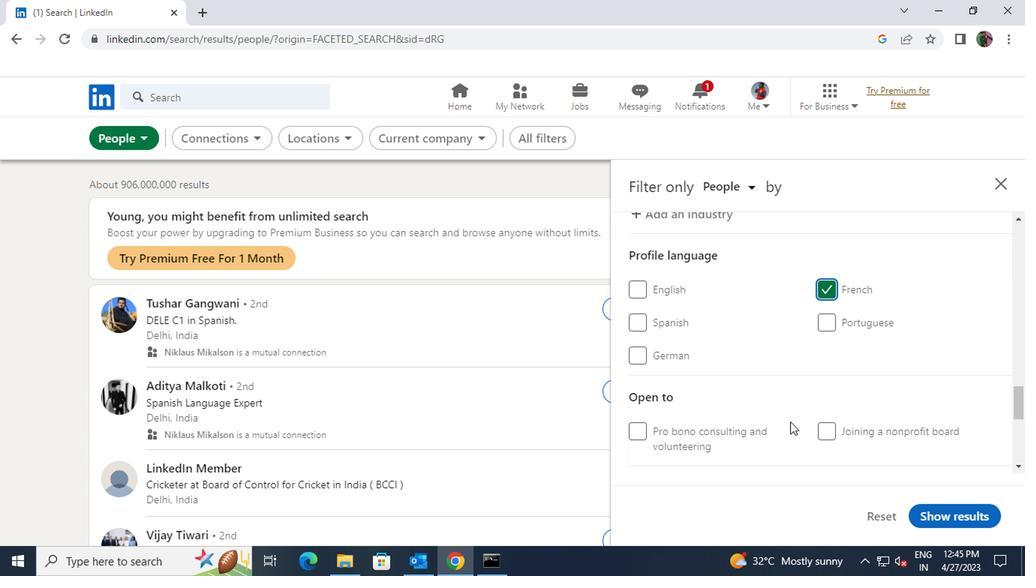 
Action: Mouse scrolled (786, 421) with delta (0, 0)
Screenshot: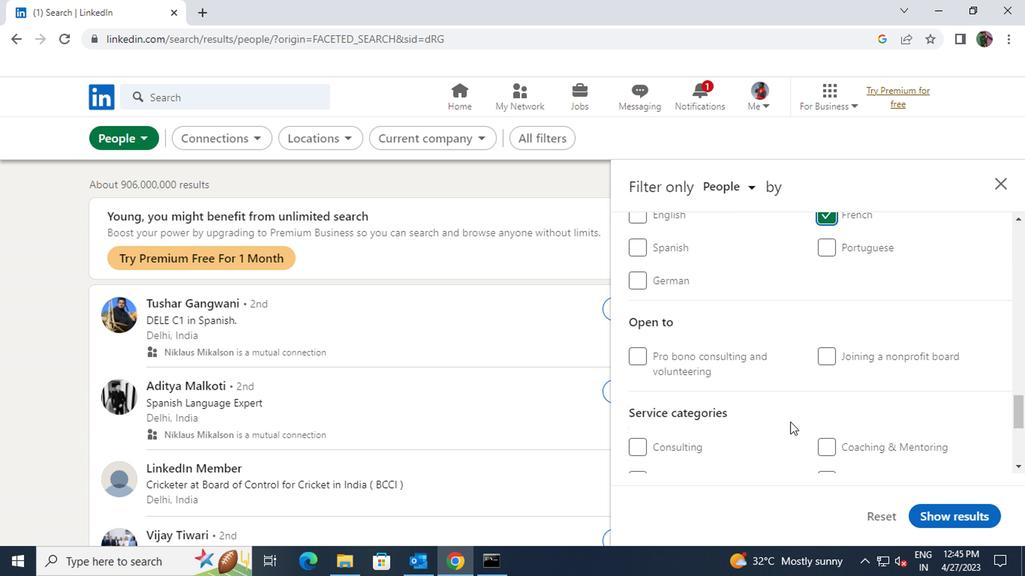 
Action: Mouse scrolled (786, 421) with delta (0, 0)
Screenshot: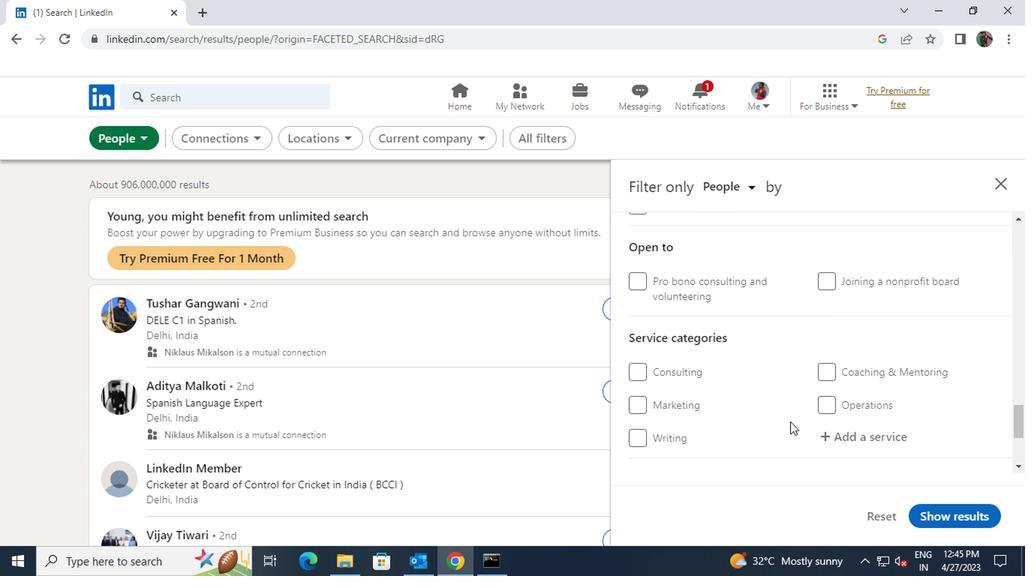 
Action: Mouse moved to (840, 367)
Screenshot: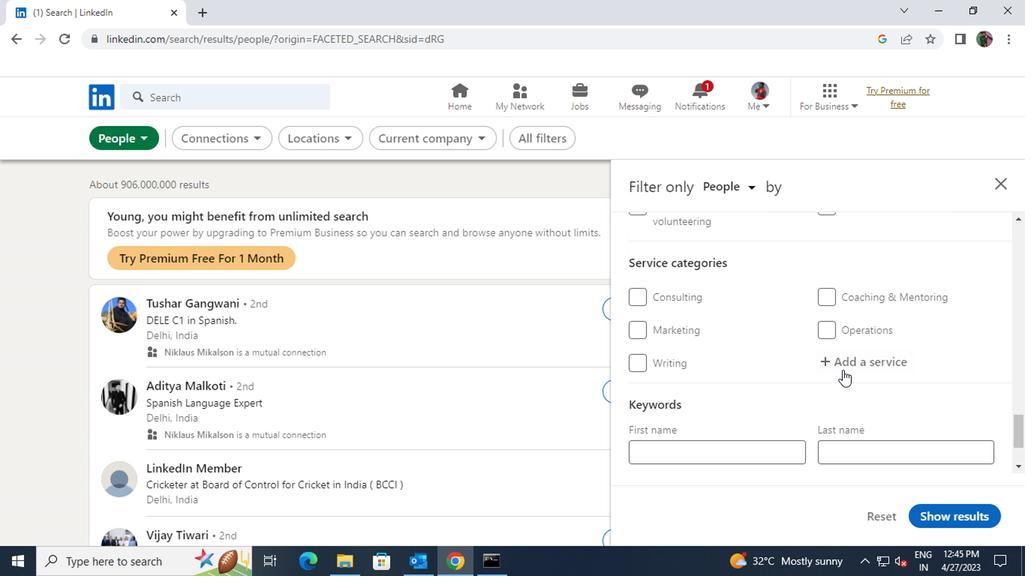 
Action: Mouse pressed left at (840, 367)
Screenshot: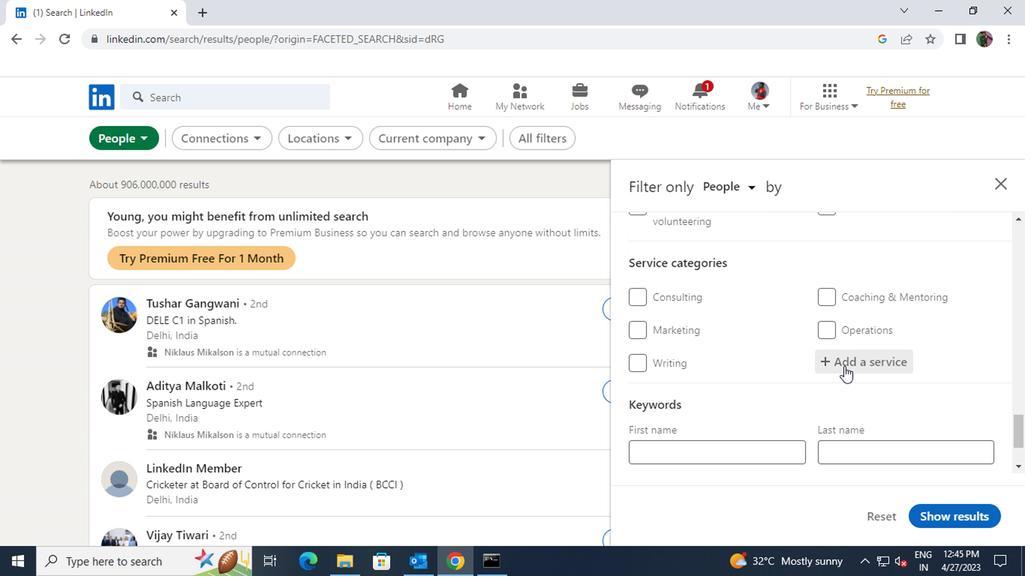 
Action: Key pressed <Key.shift><Key.shift><Key.shift><Key.shift>RESUME
Screenshot: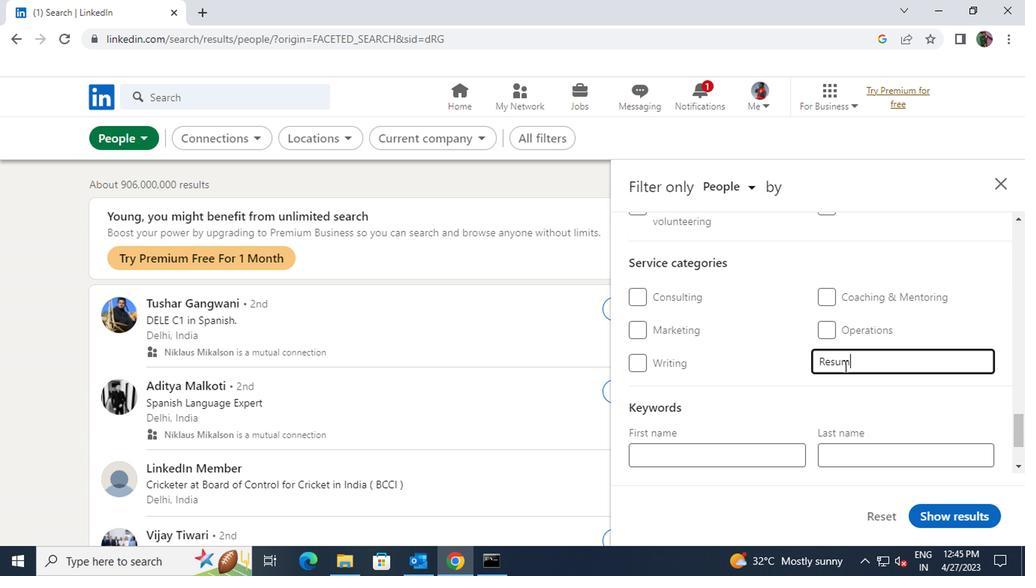 
Action: Mouse moved to (827, 379)
Screenshot: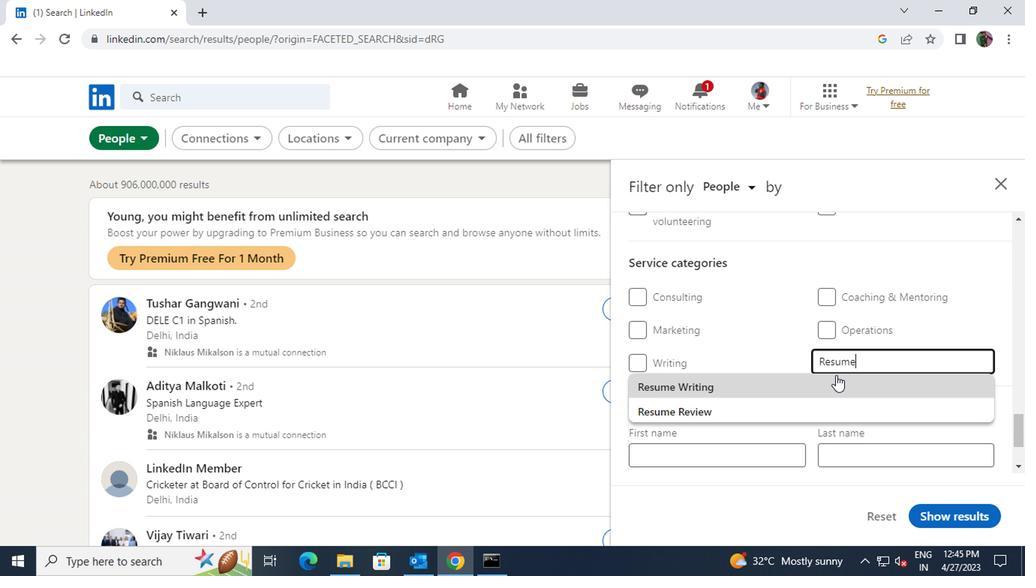 
Action: Mouse pressed left at (827, 379)
Screenshot: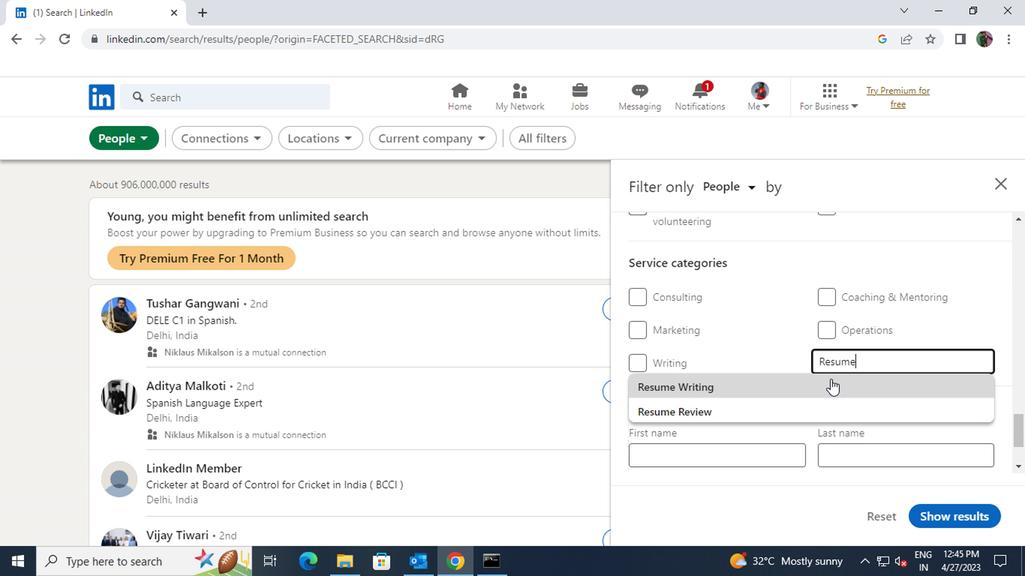 
Action: Mouse scrolled (827, 379) with delta (0, 0)
Screenshot: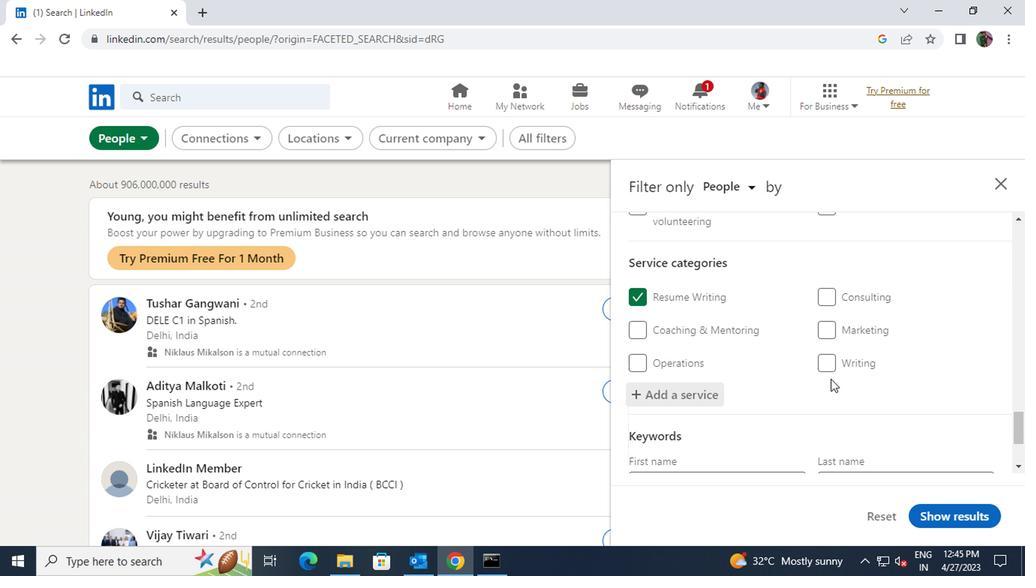 
Action: Mouse scrolled (827, 379) with delta (0, 0)
Screenshot: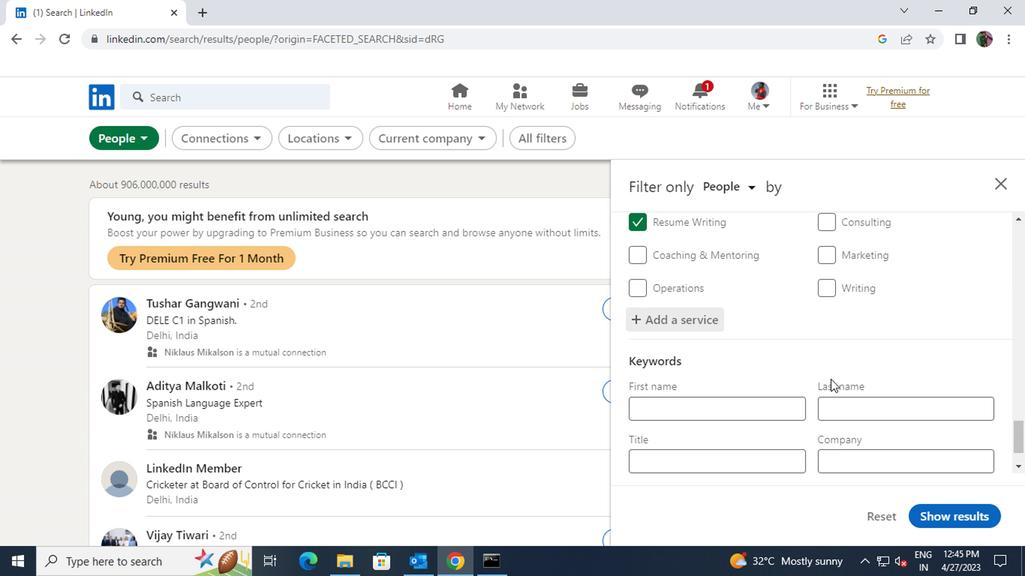 
Action: Mouse scrolled (827, 379) with delta (0, 0)
Screenshot: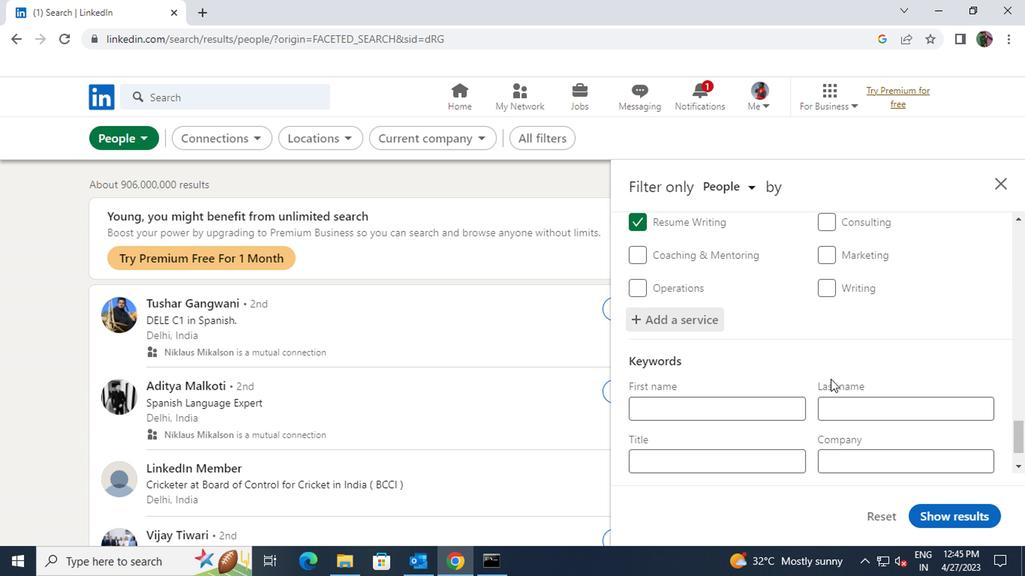 
Action: Mouse moved to (772, 401)
Screenshot: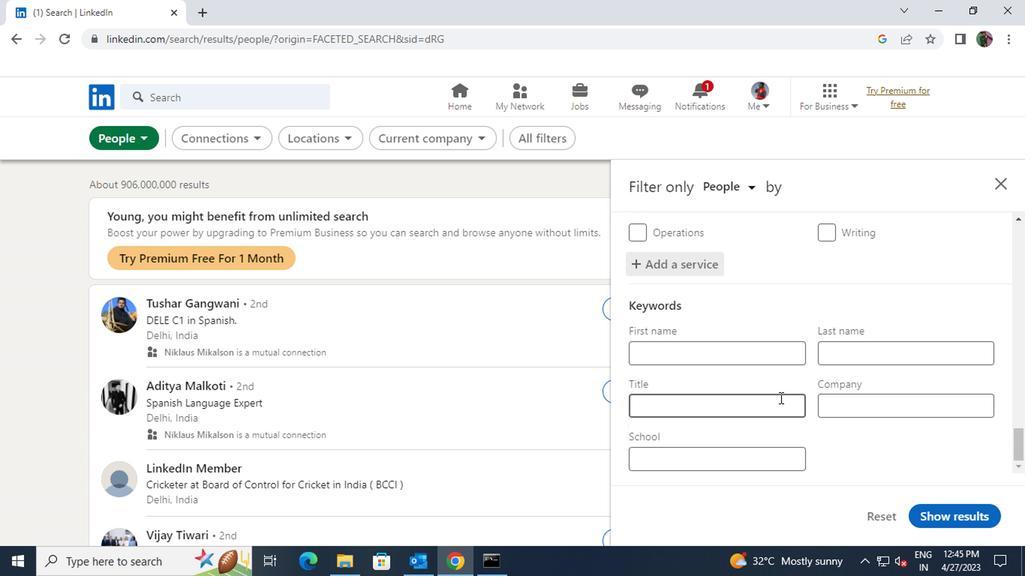 
Action: Mouse pressed left at (772, 401)
Screenshot: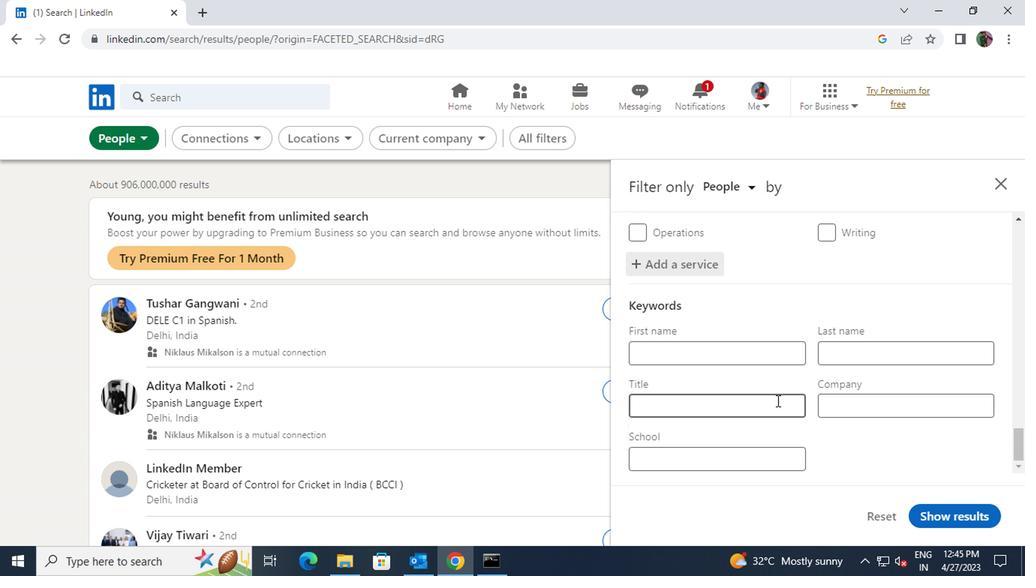 
Action: Key pressed <Key.shift>LIFE<Key.space>COACH
Screenshot: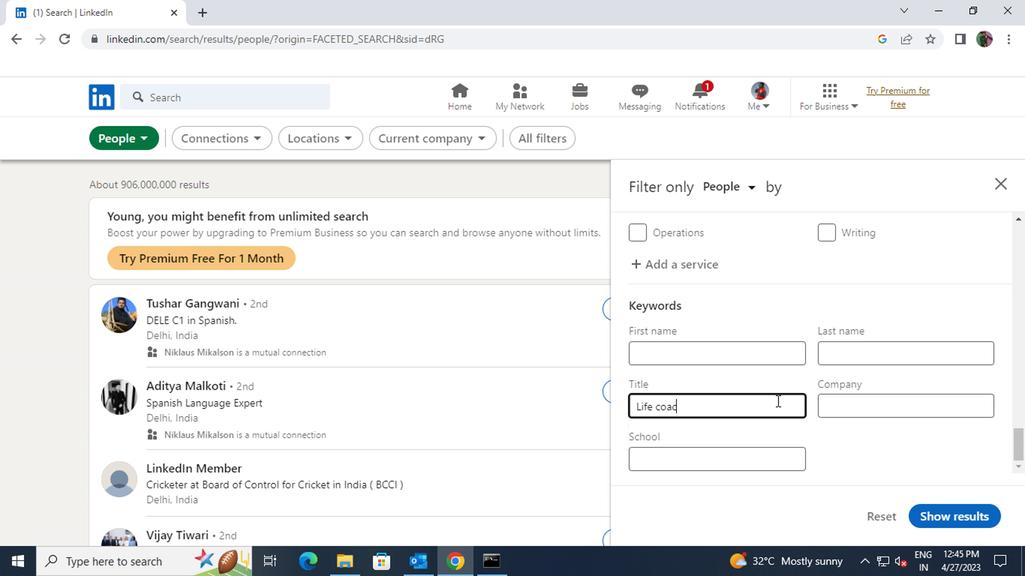 
Action: Mouse moved to (933, 510)
Screenshot: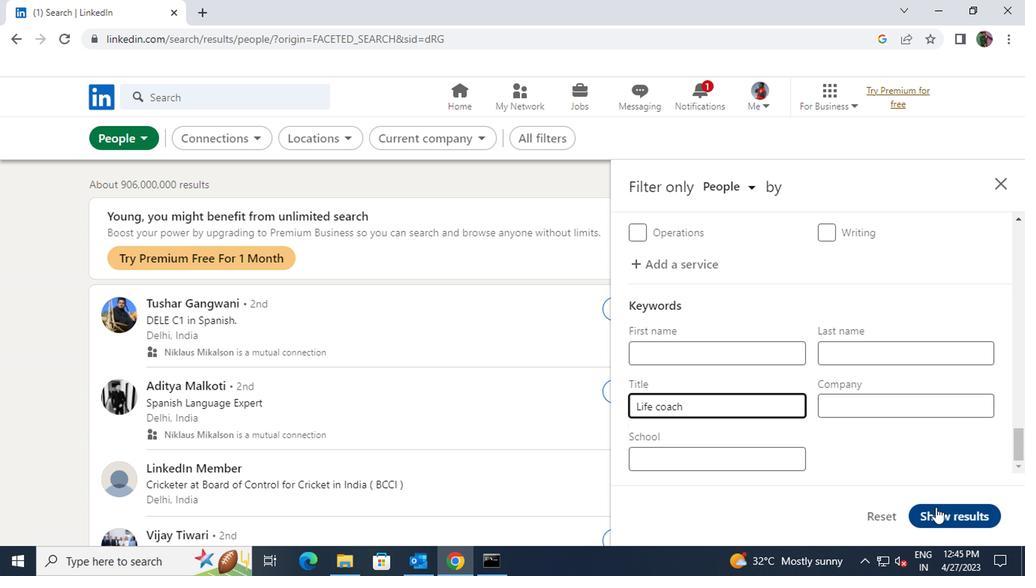 
Action: Mouse pressed left at (933, 510)
Screenshot: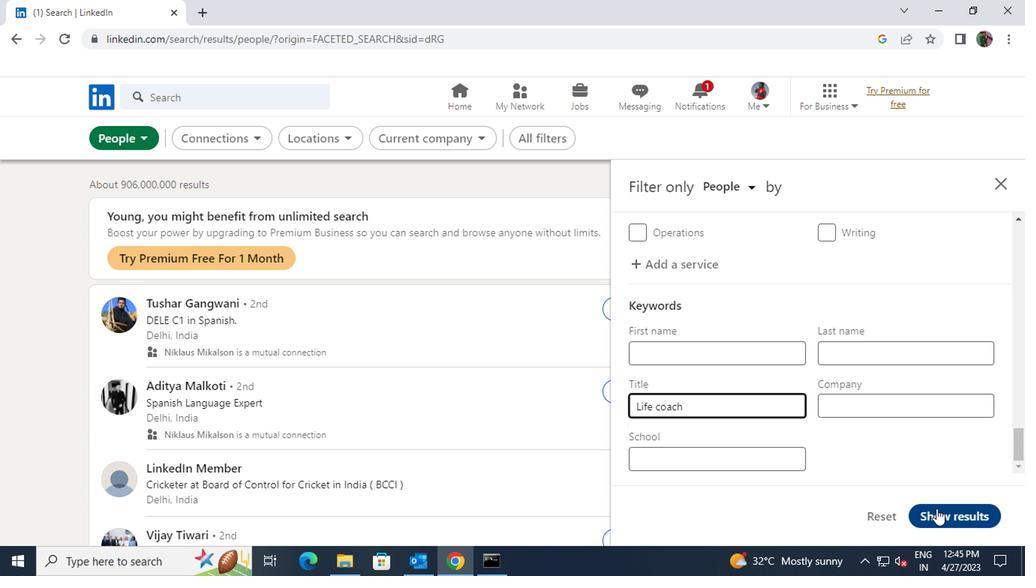 
